 Task: Open Card Board Meeting in Board Business Strategy to Workspace Cloud Computing and add a team member Softage.1@softage.net, a label Yellow, a checklist Brand Voice, an attachment from your onedrive, a color Yellow and finally, add a card description 'Plan and execute company team-building conference with team-building exercises' and a comment 'Let us make sure we have a clear understanding of the resources and budget available for this task, ensuring that we can execute it effectively.'. Add a start date 'Jan 01, 1900' with a due date 'Jan 08, 1900'
Action: Mouse moved to (88, 274)
Screenshot: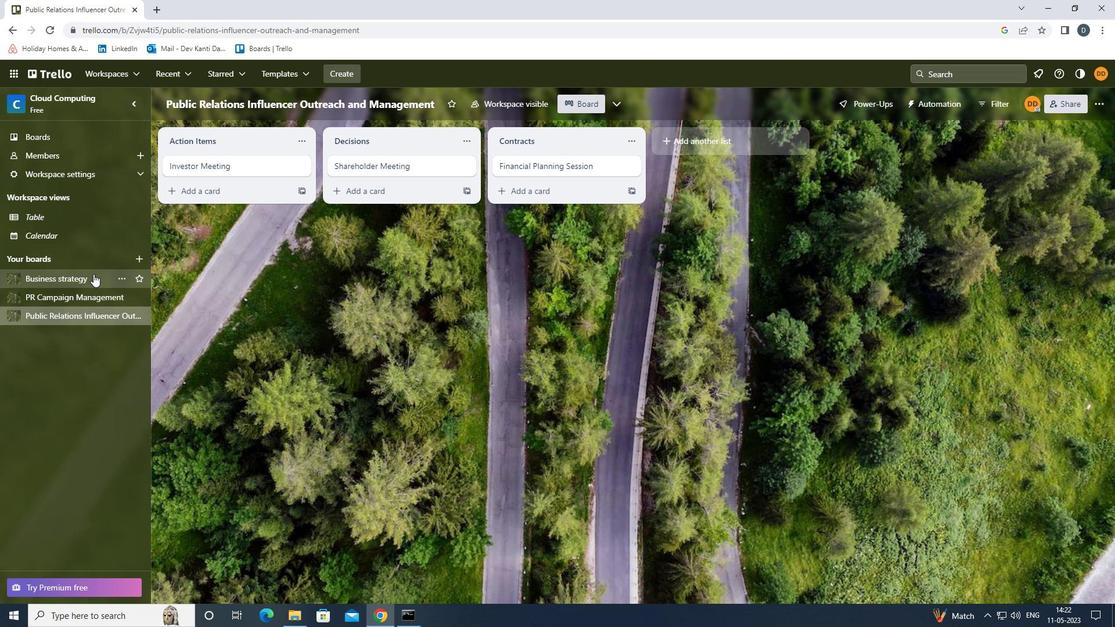 
Action: Mouse pressed left at (88, 274)
Screenshot: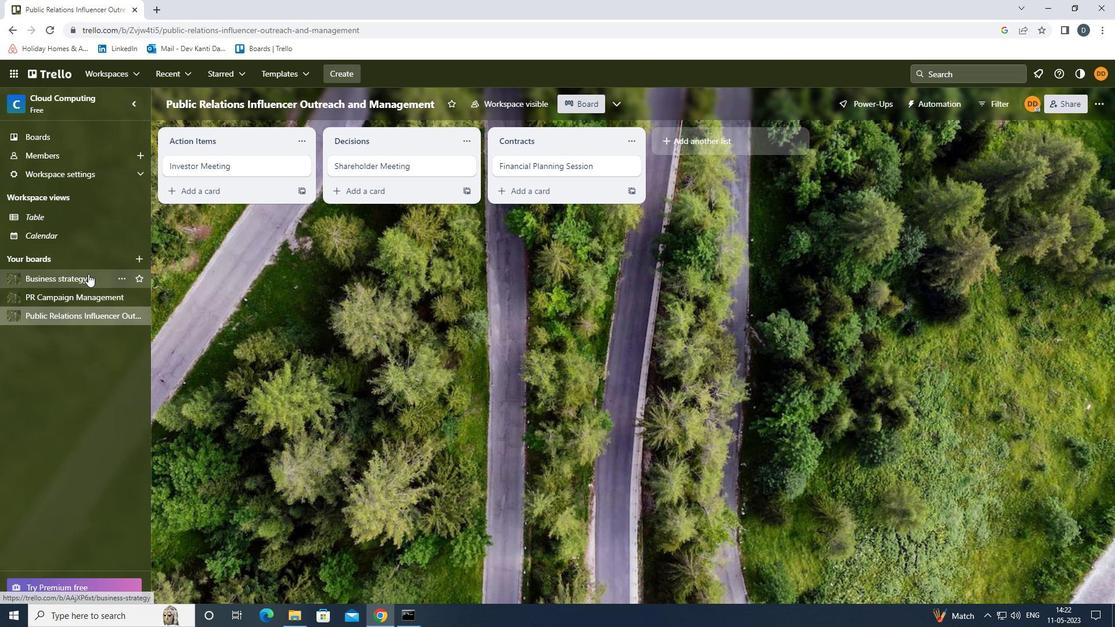
Action: Mouse moved to (241, 173)
Screenshot: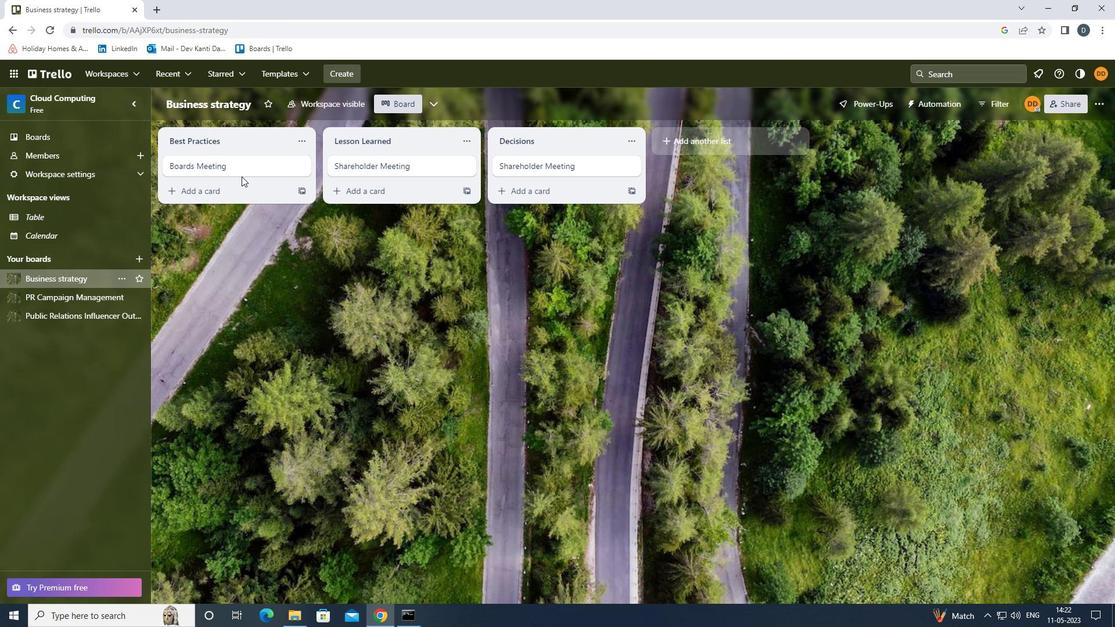 
Action: Mouse pressed left at (241, 173)
Screenshot: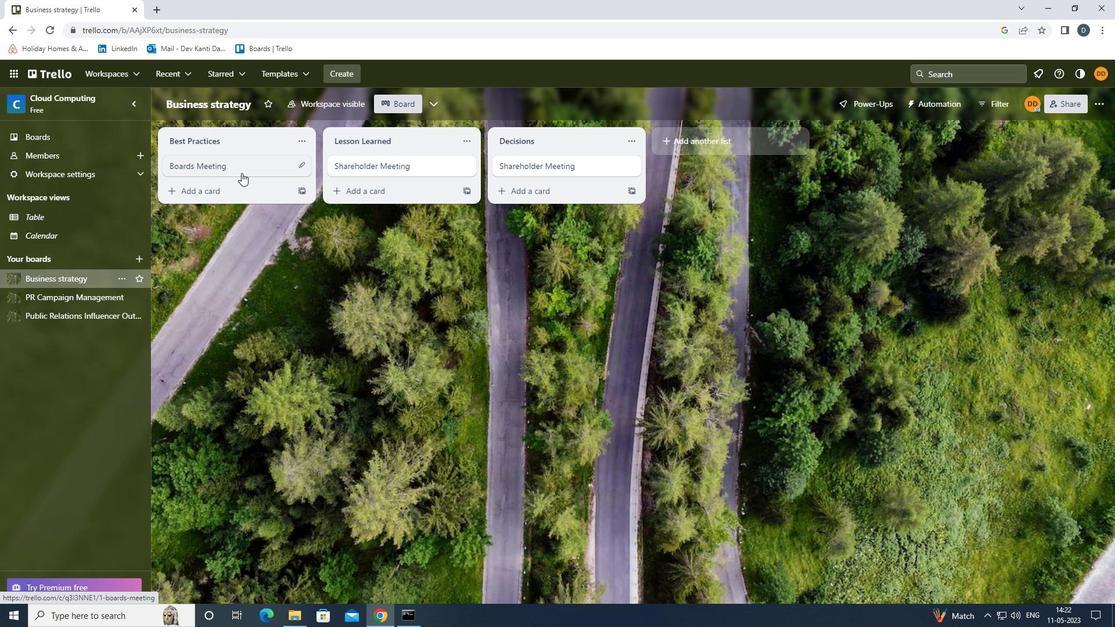 
Action: Mouse moved to (720, 169)
Screenshot: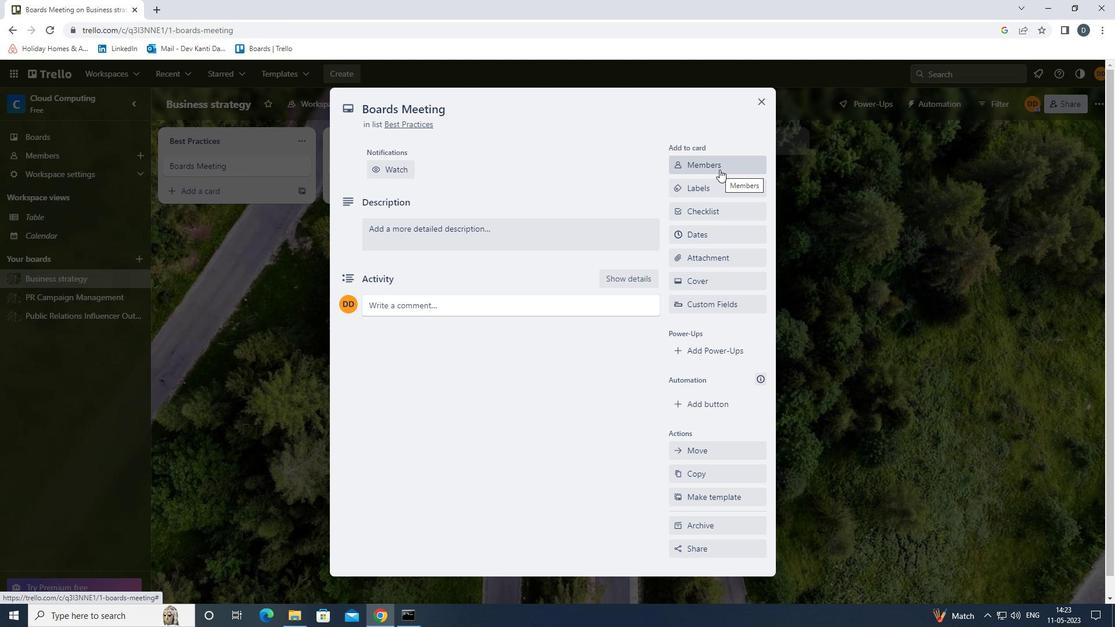 
Action: Mouse pressed left at (720, 169)
Screenshot: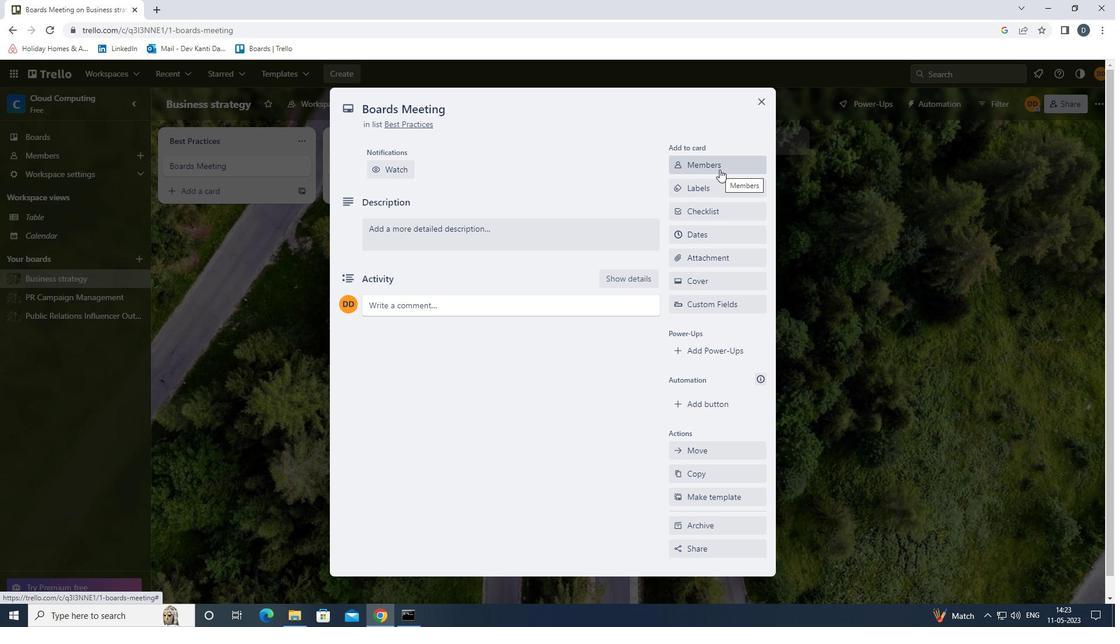 
Action: Mouse moved to (742, 198)
Screenshot: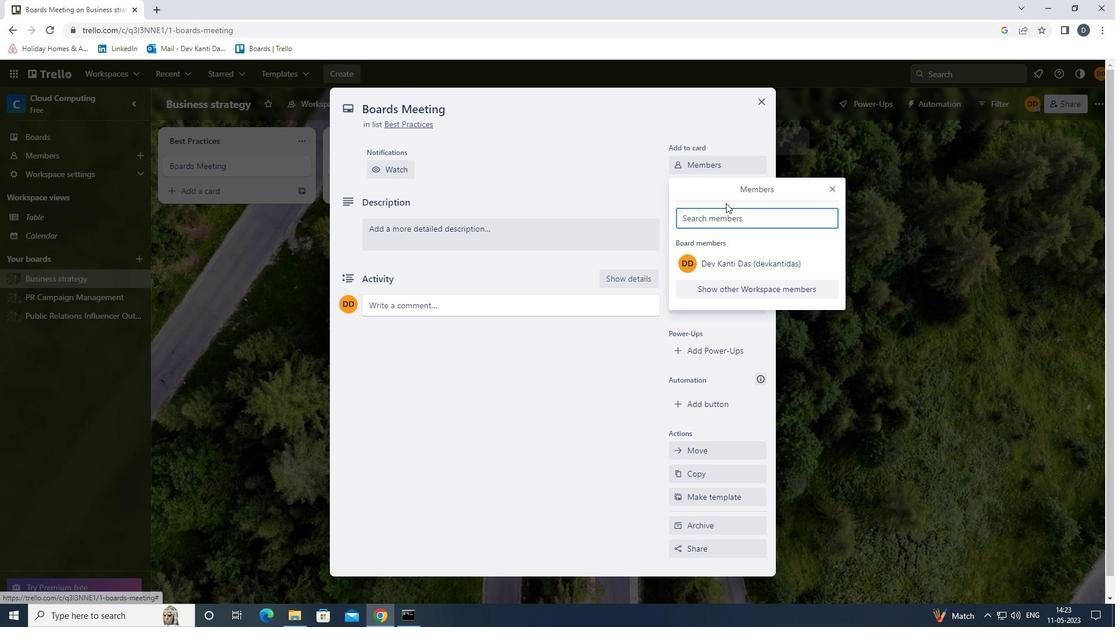 
Action: Key pressed <Key.shift>SOFTAGE.1<Key.shift>@SOFTAGE.NET
Screenshot: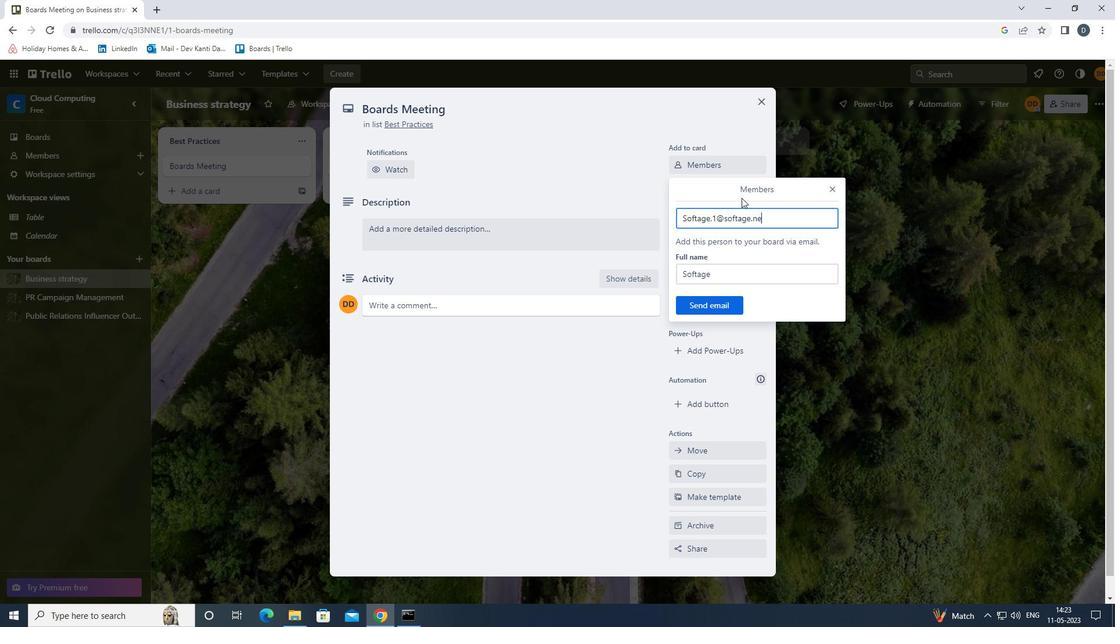 
Action: Mouse moved to (725, 305)
Screenshot: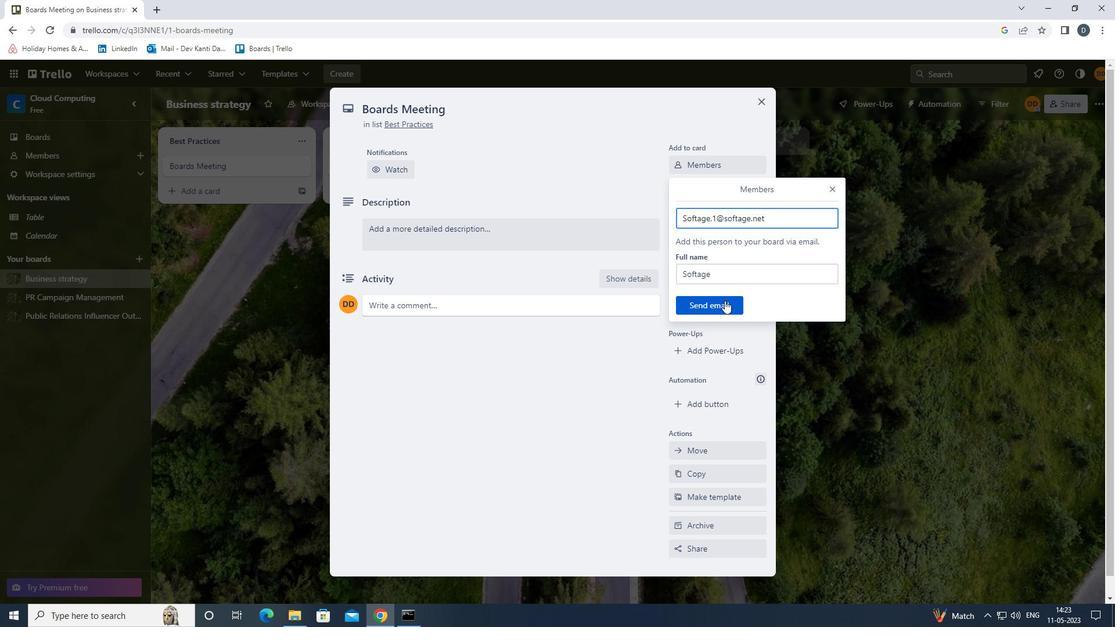 
Action: Mouse pressed left at (725, 305)
Screenshot: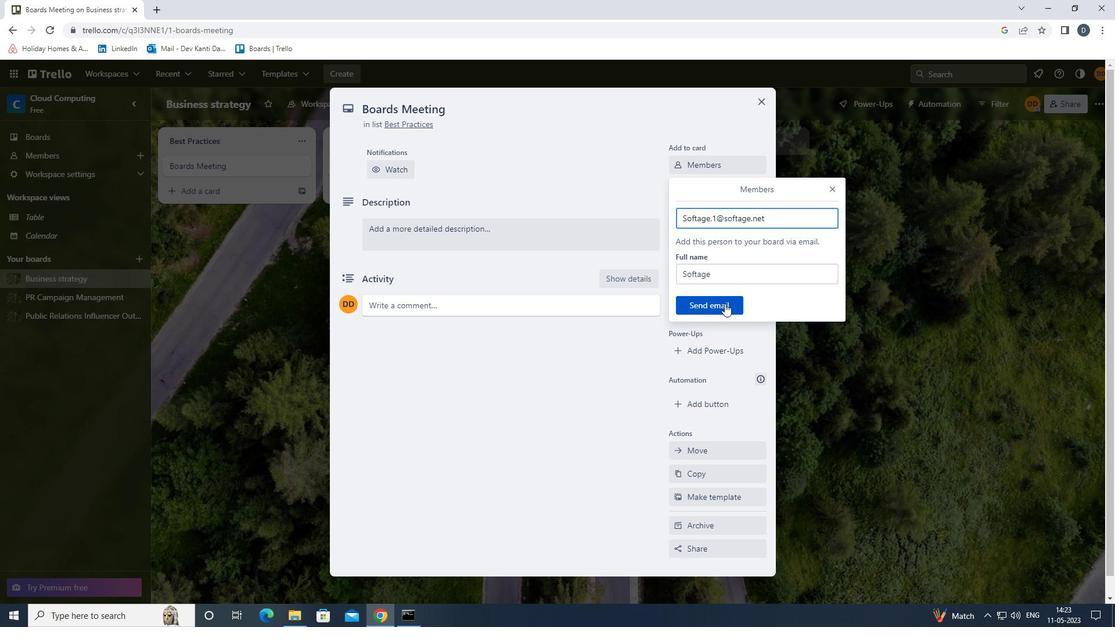 
Action: Mouse moved to (719, 229)
Screenshot: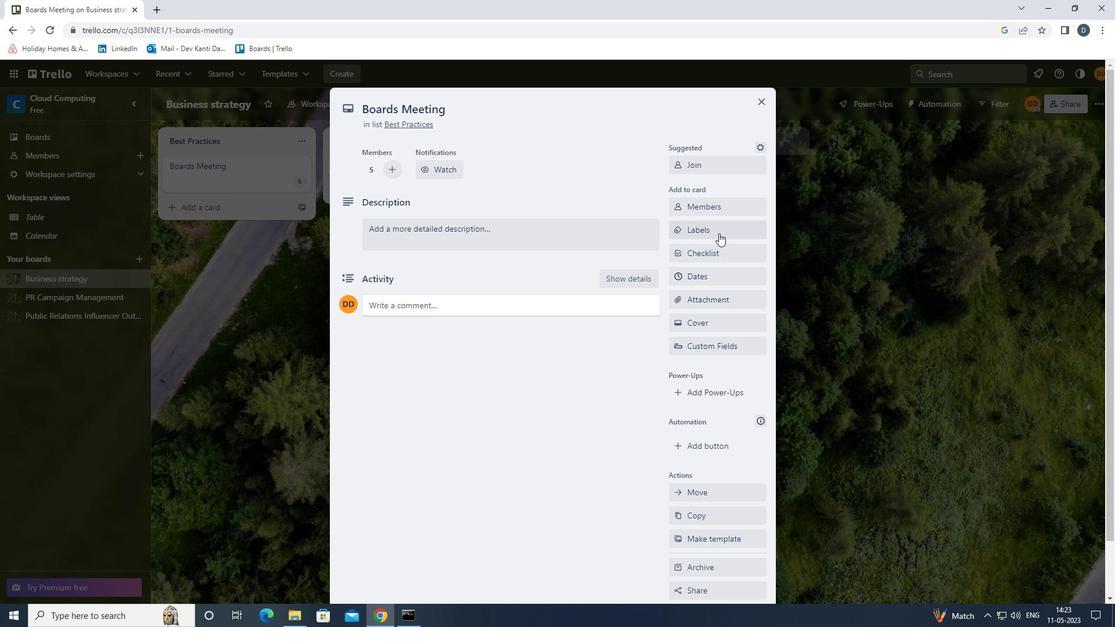 
Action: Mouse pressed left at (719, 229)
Screenshot: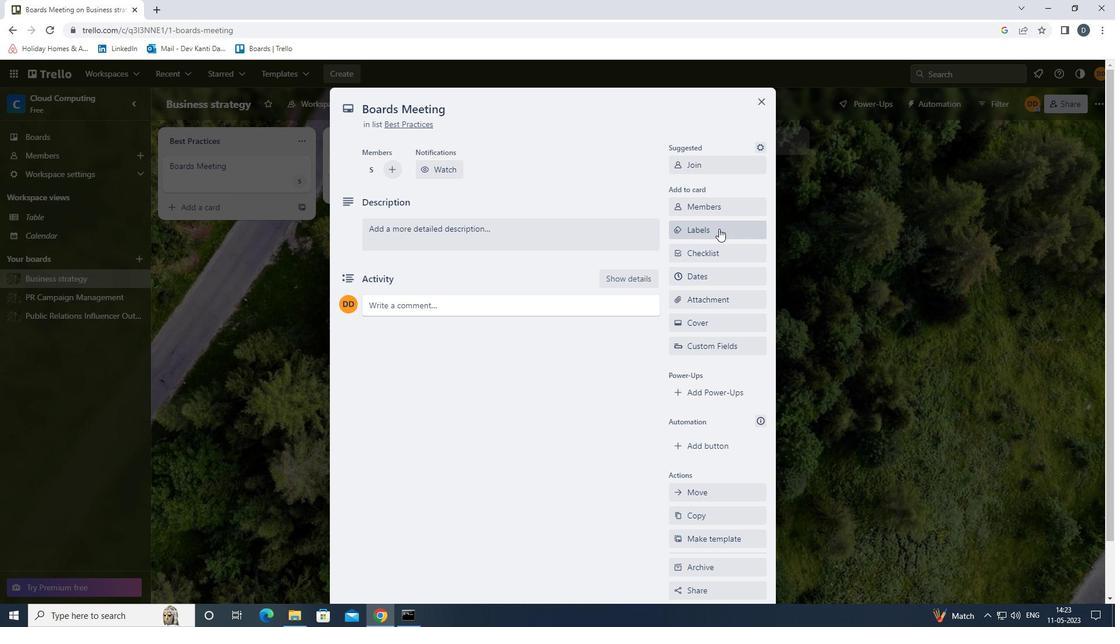 
Action: Mouse moved to (751, 345)
Screenshot: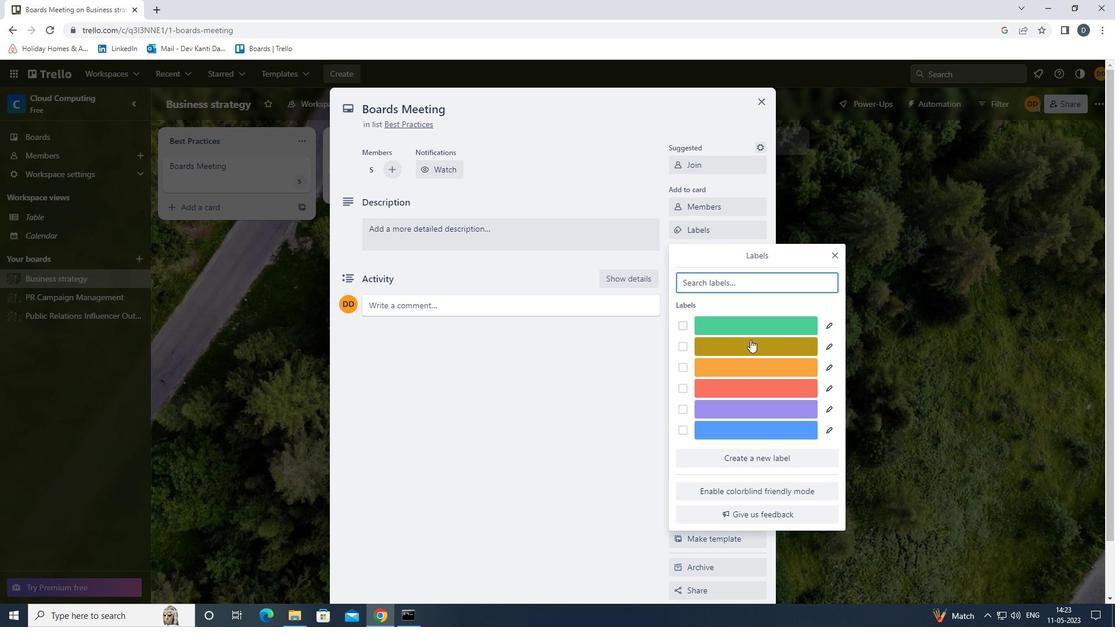 
Action: Mouse pressed left at (751, 345)
Screenshot: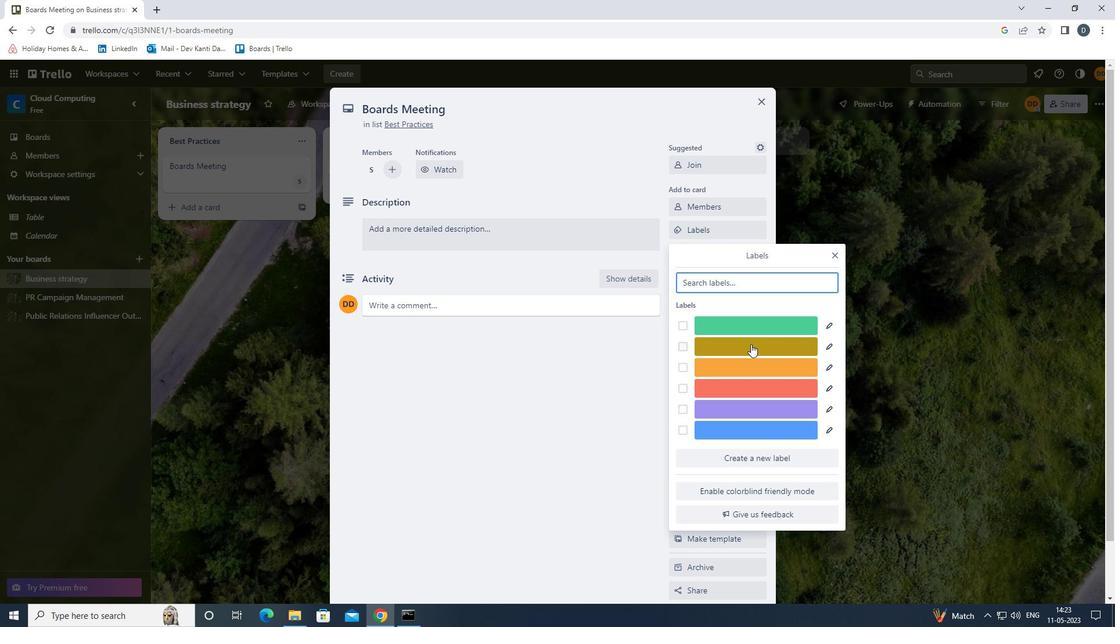
Action: Mouse moved to (838, 260)
Screenshot: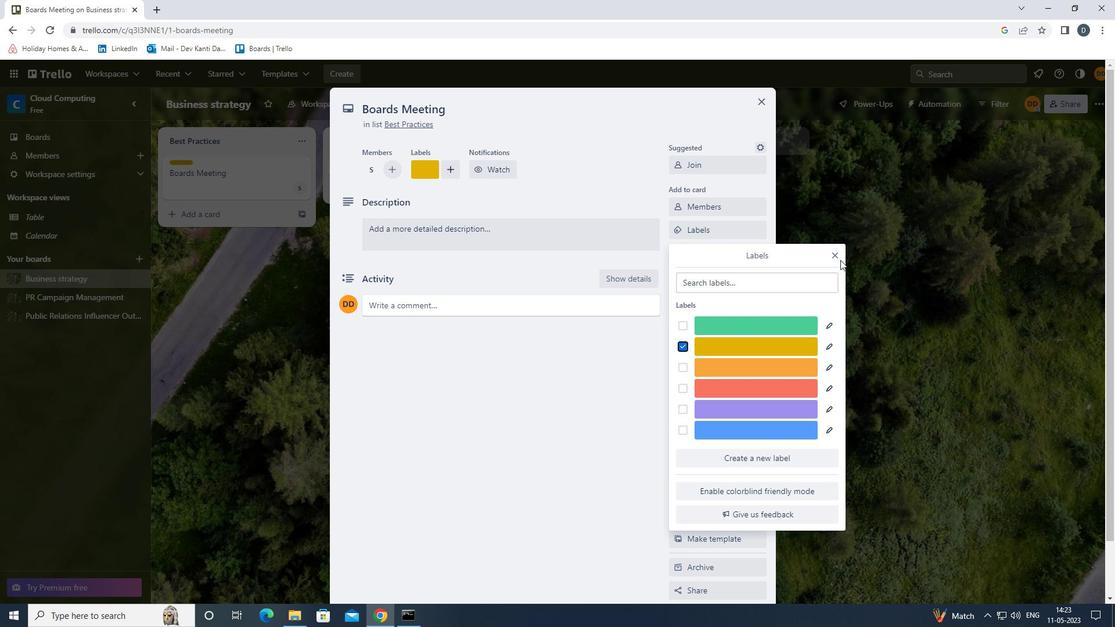 
Action: Mouse pressed left at (838, 260)
Screenshot: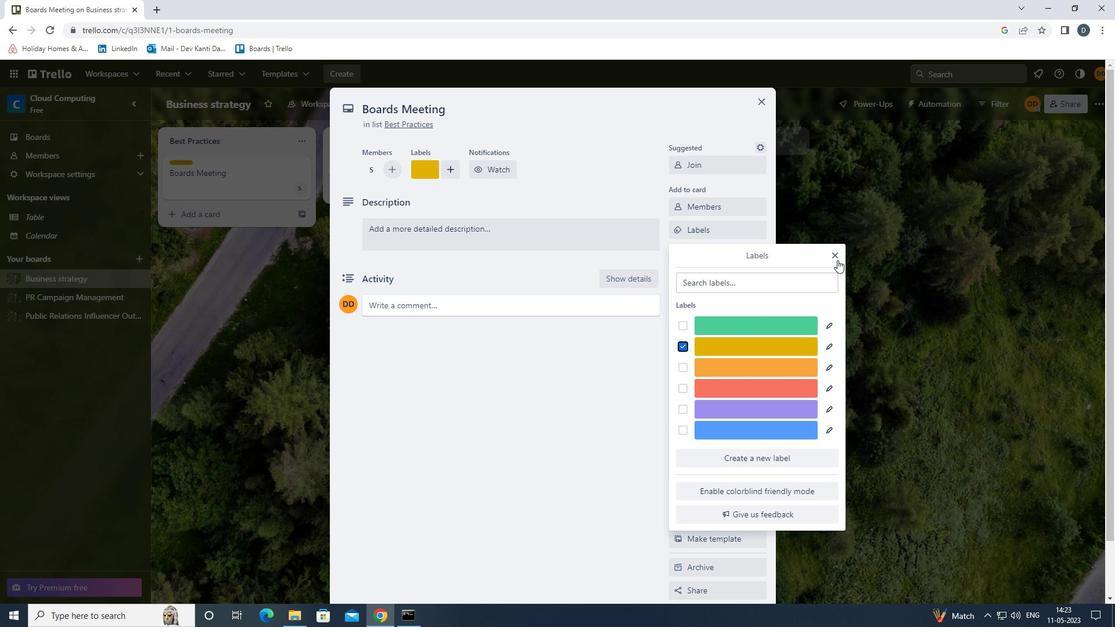 
Action: Mouse moved to (742, 256)
Screenshot: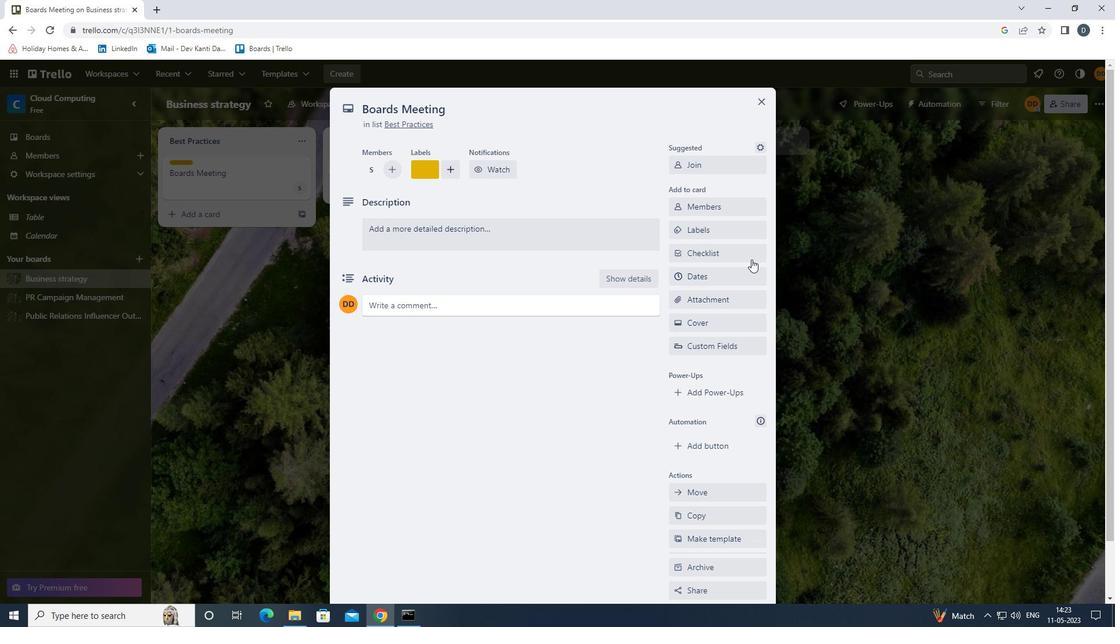 
Action: Mouse pressed left at (742, 256)
Screenshot: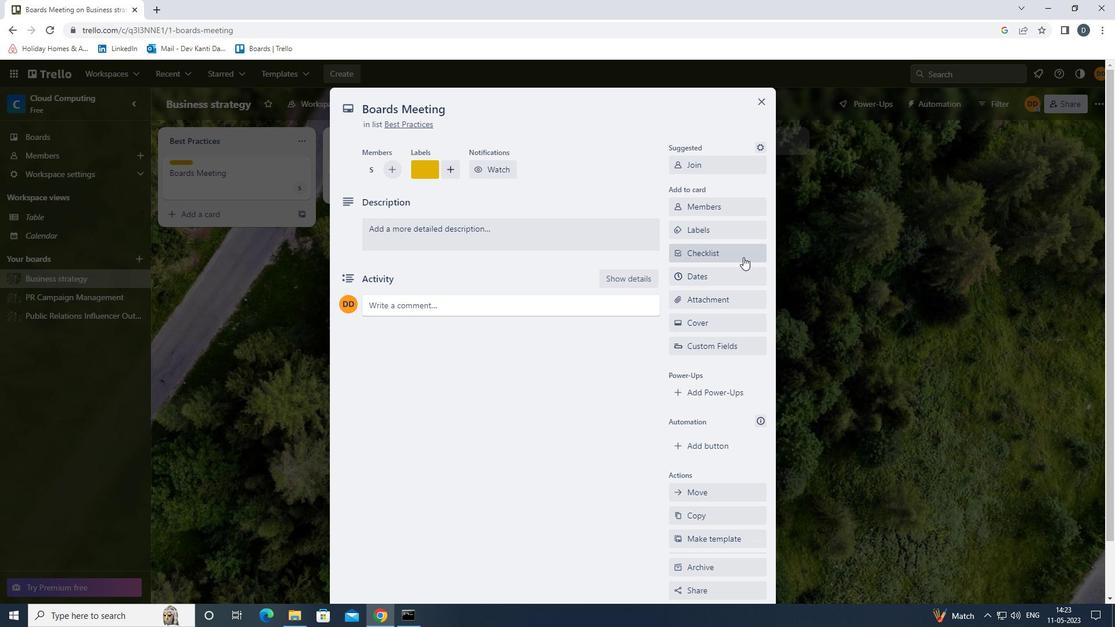 
Action: Key pressed <Key.shift>BRAND<Key.space><Key.shift><Key.shift><Key.shift><Key.shift><Key.shift><Key.shift><Key.shift><Key.shift>VOICE<Key.enter>
Screenshot: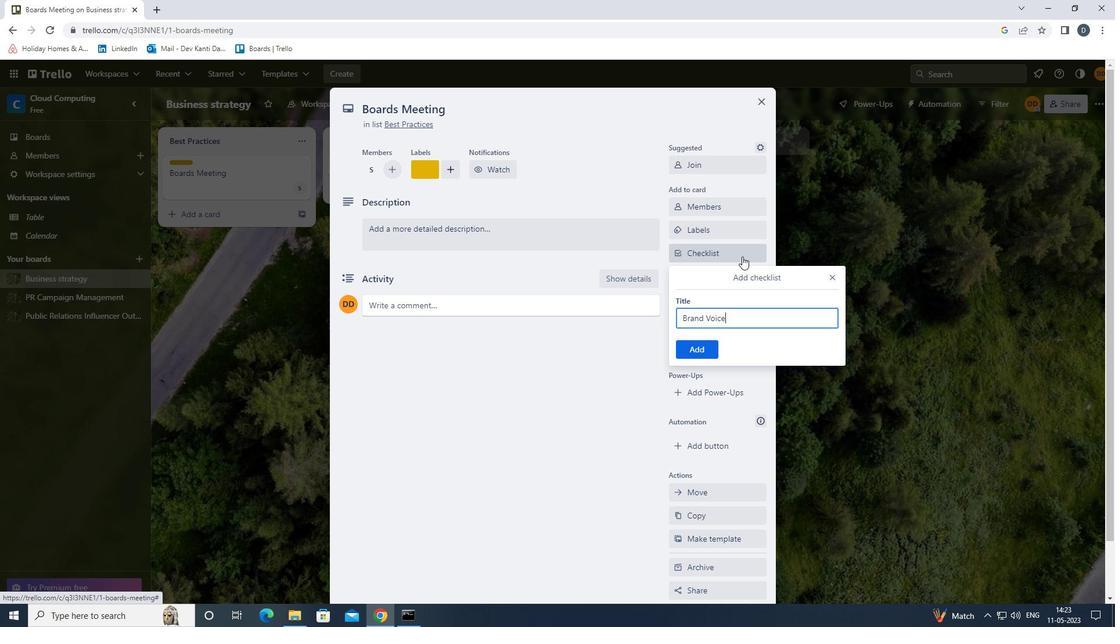 
Action: Mouse moved to (734, 297)
Screenshot: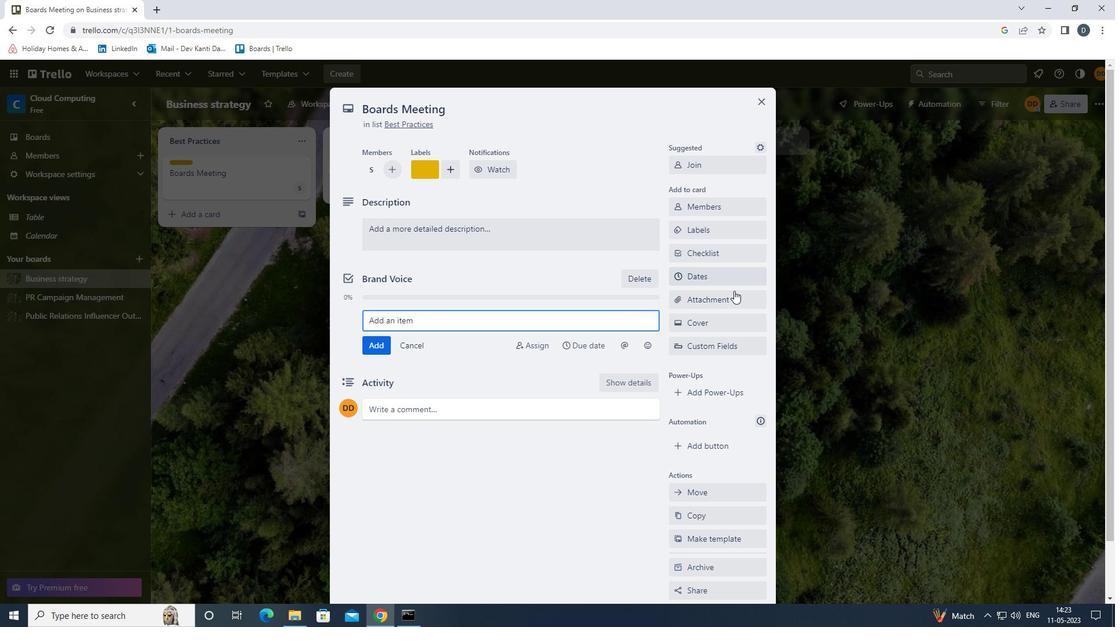 
Action: Mouse pressed left at (734, 297)
Screenshot: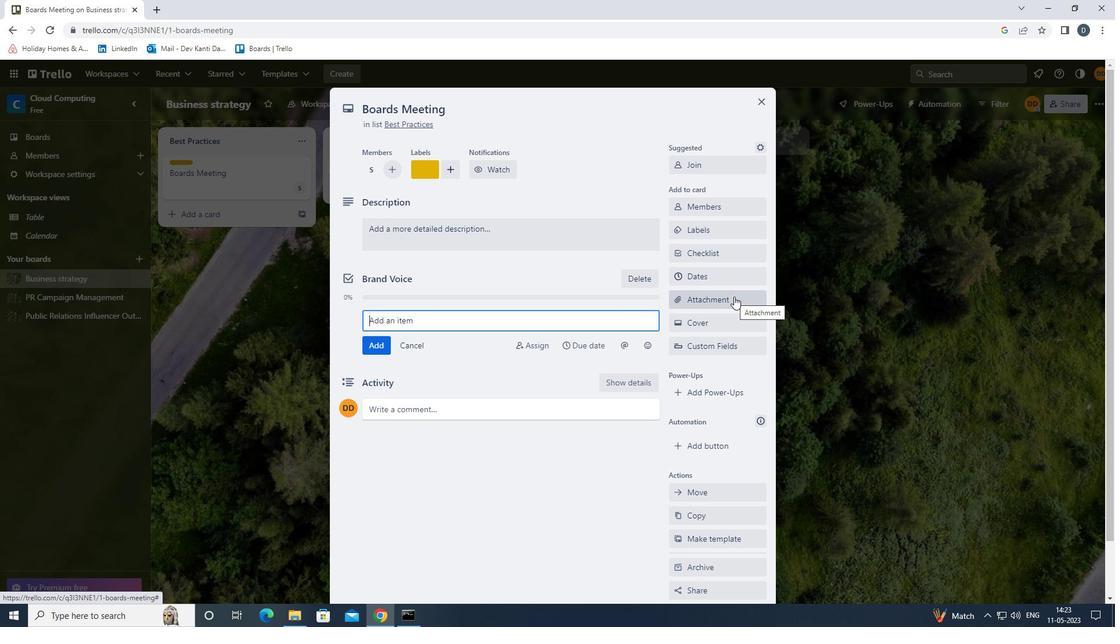 
Action: Mouse moved to (724, 439)
Screenshot: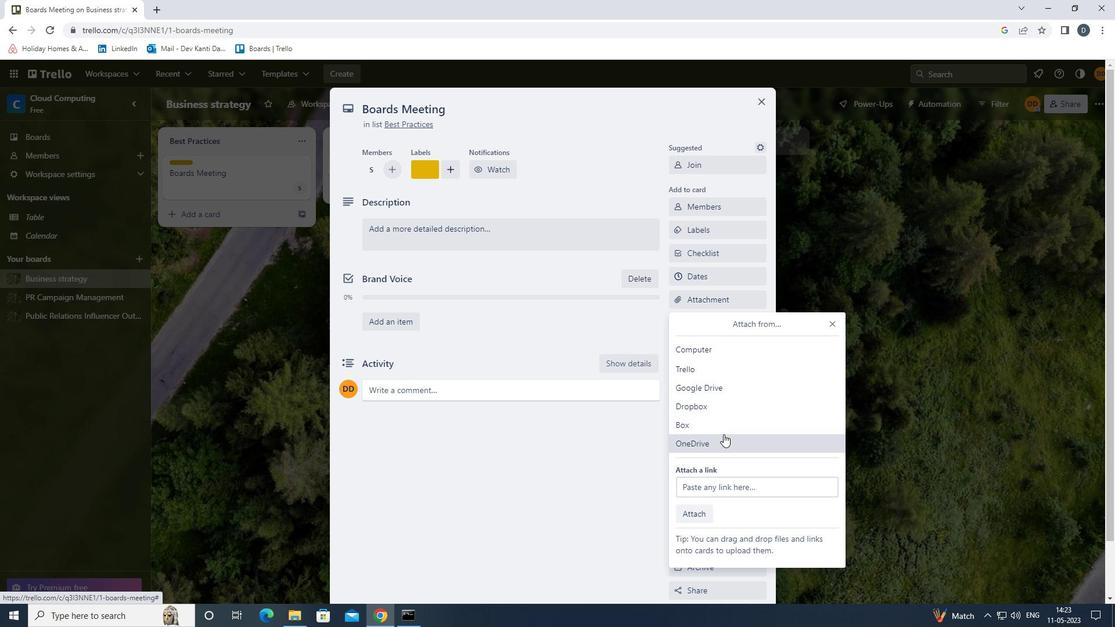 
Action: Mouse pressed left at (724, 439)
Screenshot: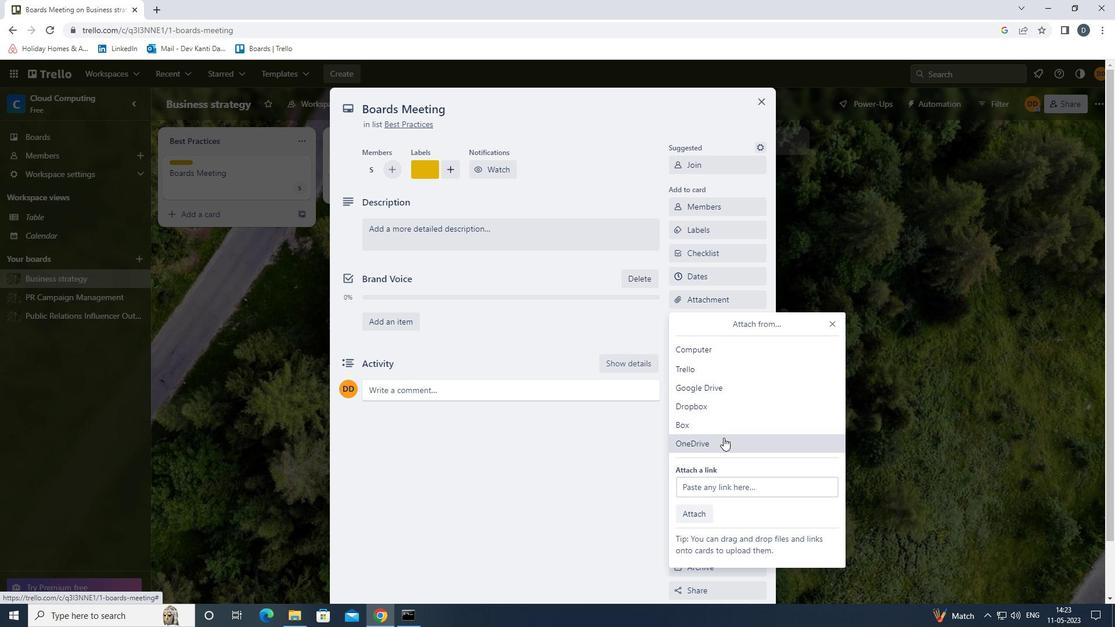 
Action: Mouse moved to (625, 463)
Screenshot: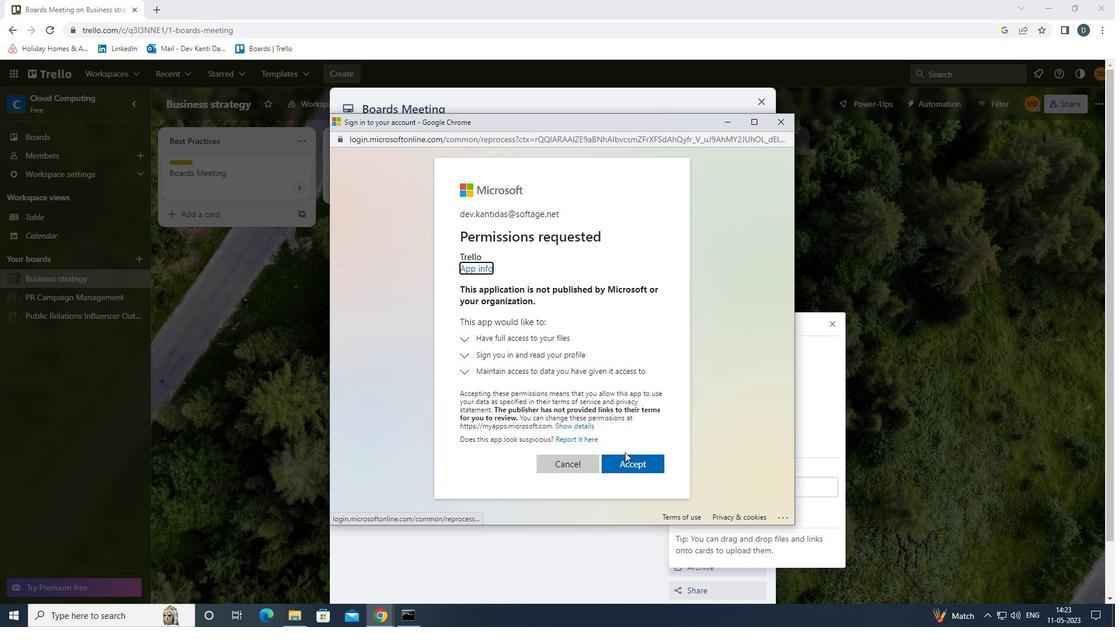 
Action: Mouse pressed left at (625, 463)
Screenshot: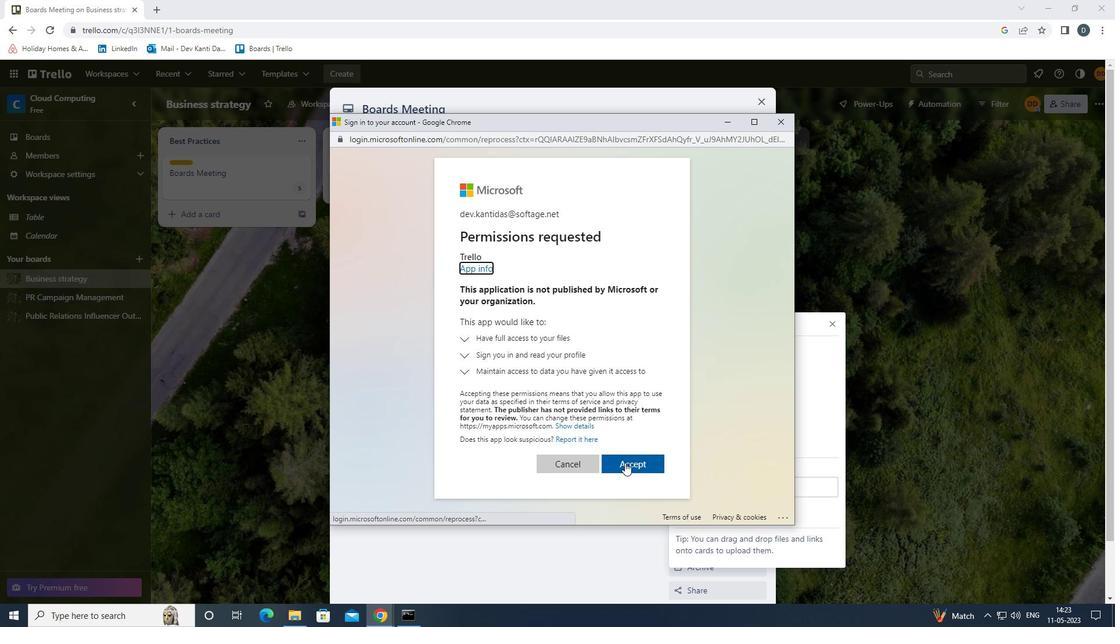 
Action: Mouse moved to (530, 256)
Screenshot: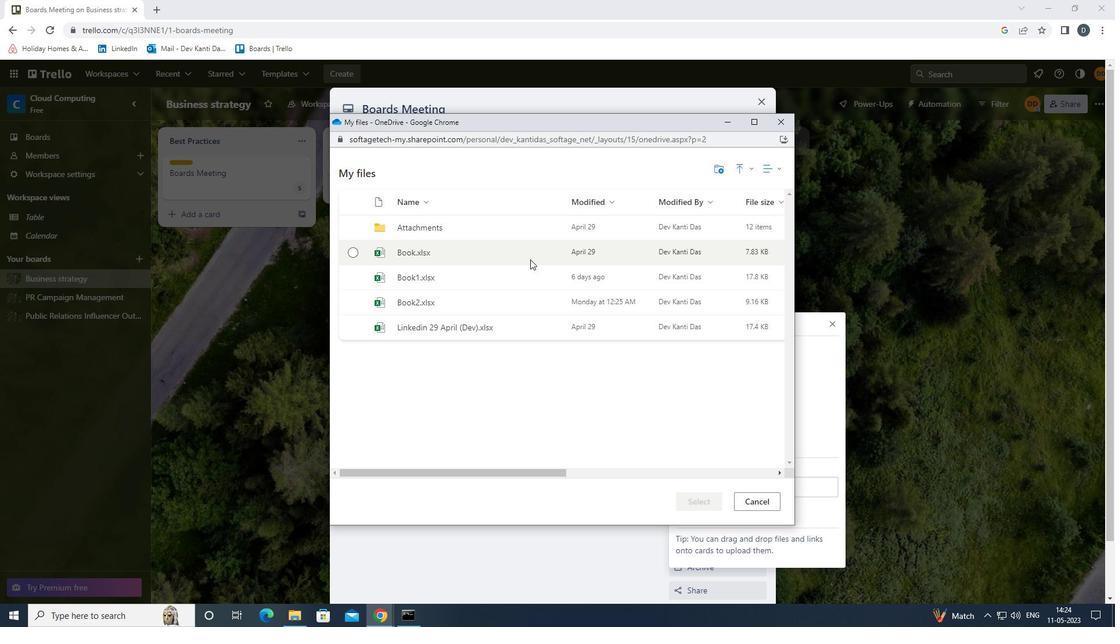 
Action: Mouse pressed left at (530, 256)
Screenshot: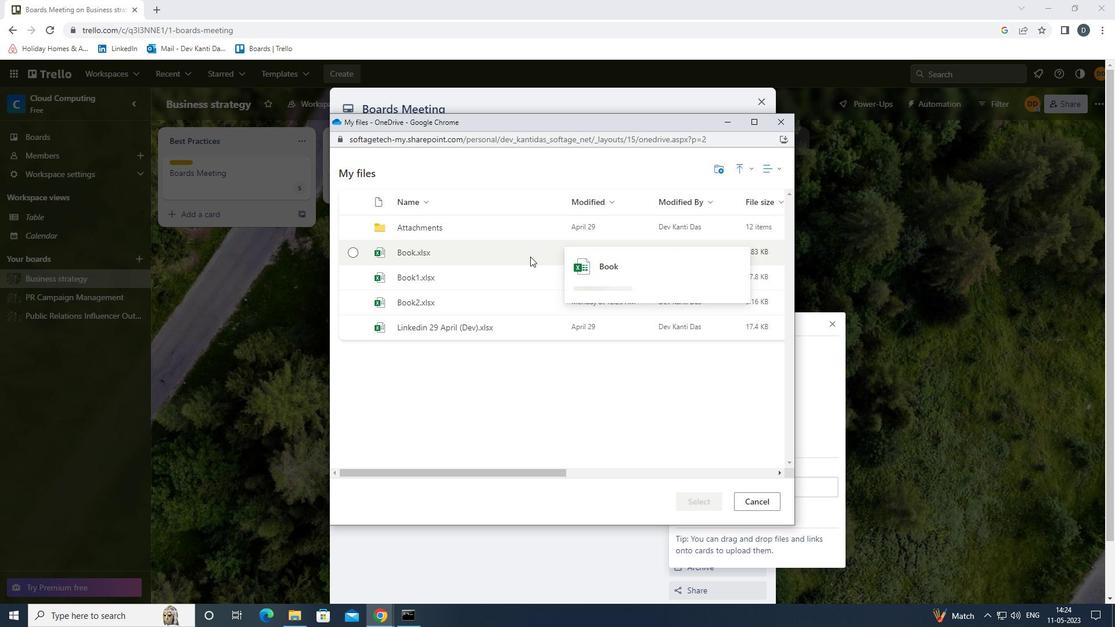 
Action: Mouse moved to (697, 504)
Screenshot: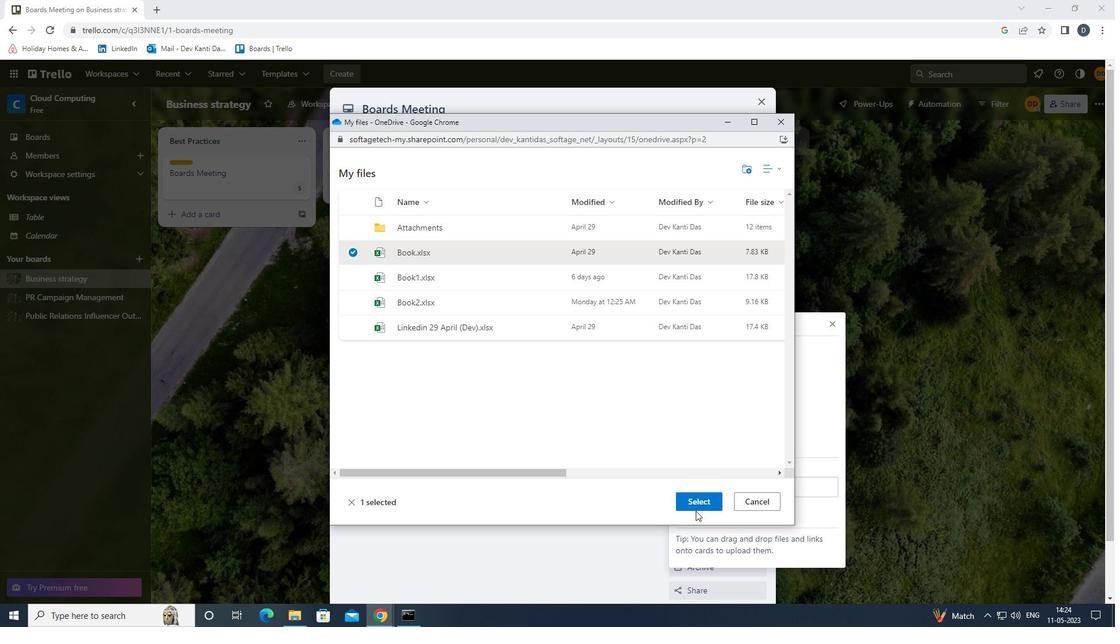 
Action: Mouse pressed left at (697, 504)
Screenshot: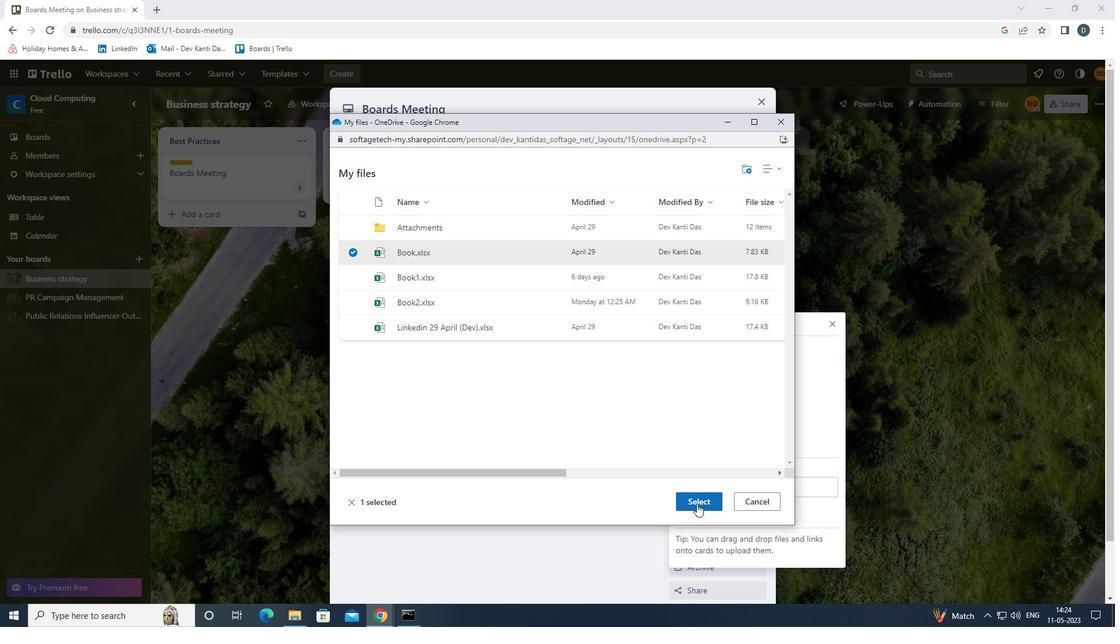 
Action: Mouse moved to (727, 321)
Screenshot: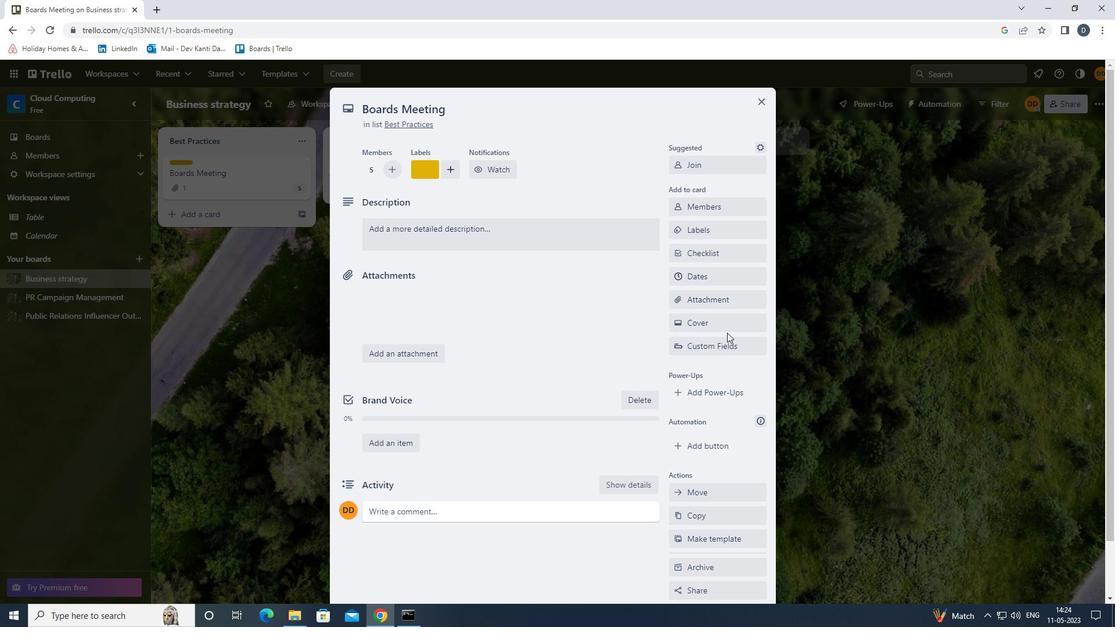 
Action: Mouse pressed left at (727, 321)
Screenshot: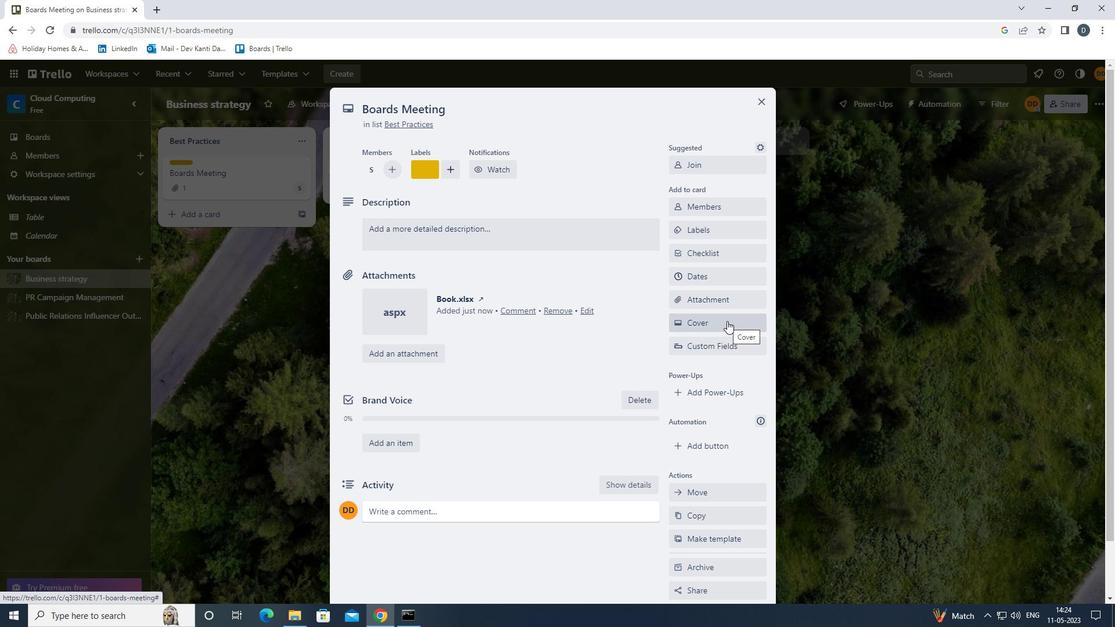 
Action: Mouse moved to (729, 373)
Screenshot: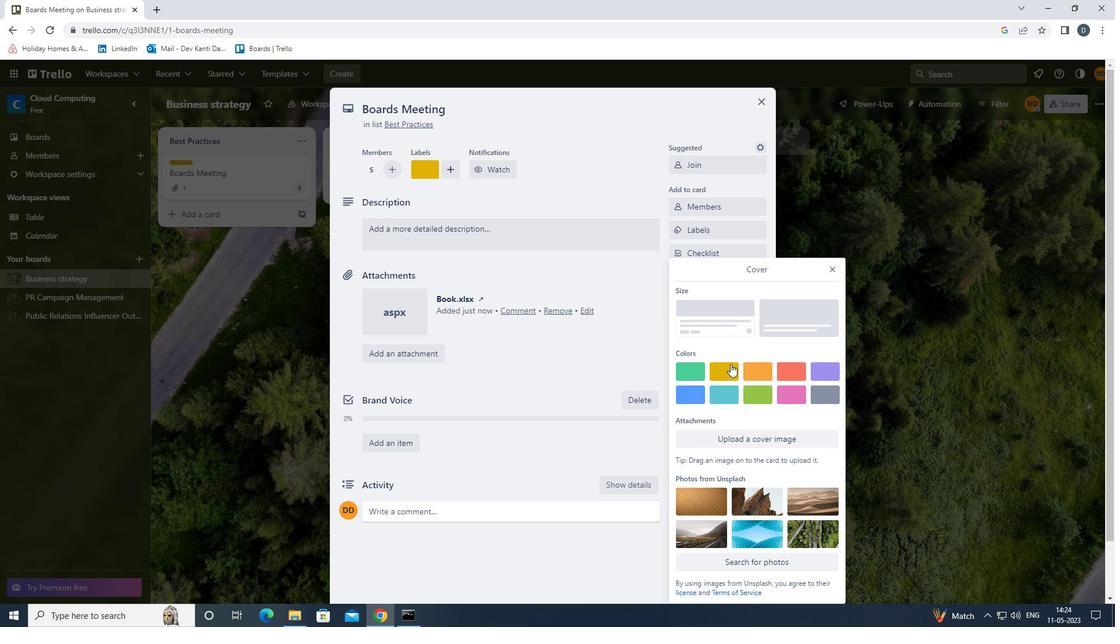 
Action: Mouse pressed left at (729, 373)
Screenshot: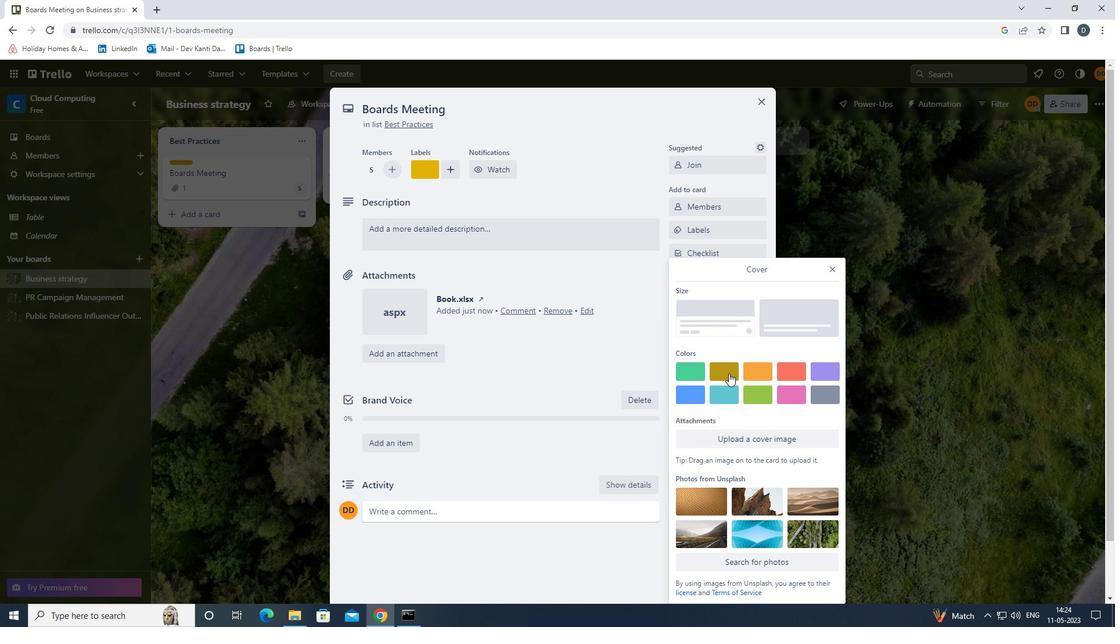 
Action: Mouse moved to (831, 248)
Screenshot: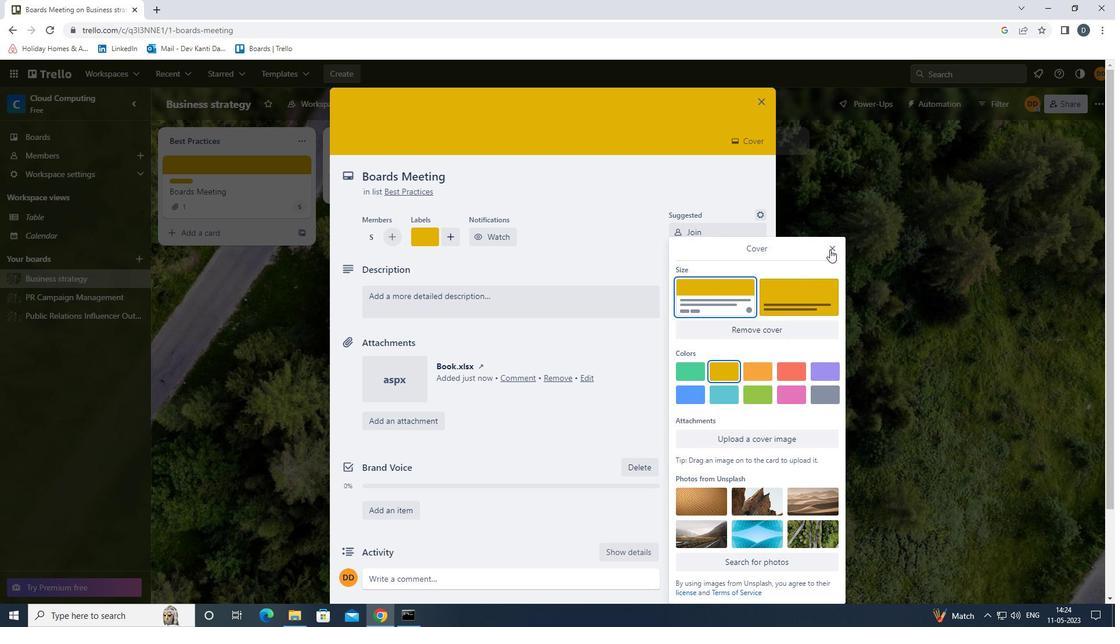 
Action: Mouse pressed left at (831, 248)
Screenshot: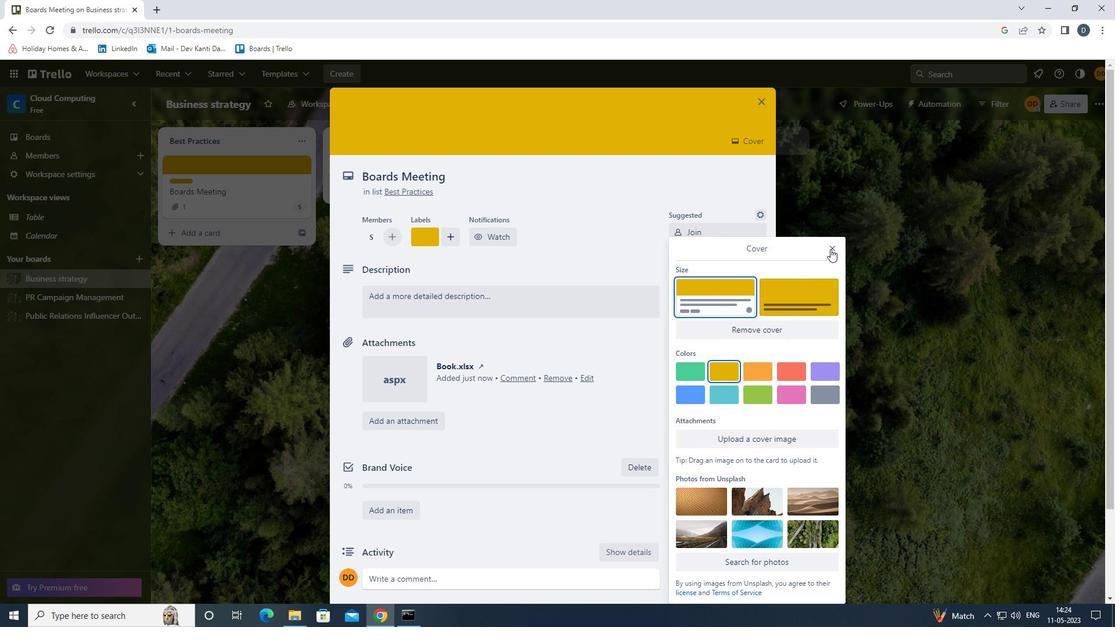 
Action: Mouse moved to (592, 303)
Screenshot: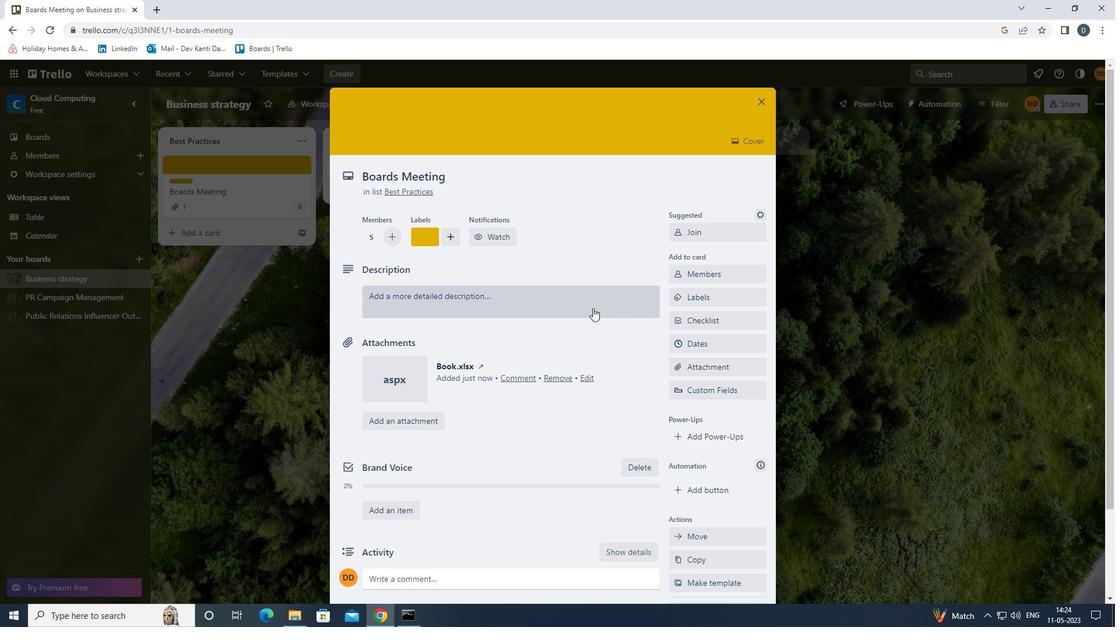 
Action: Mouse pressed left at (592, 303)
Screenshot: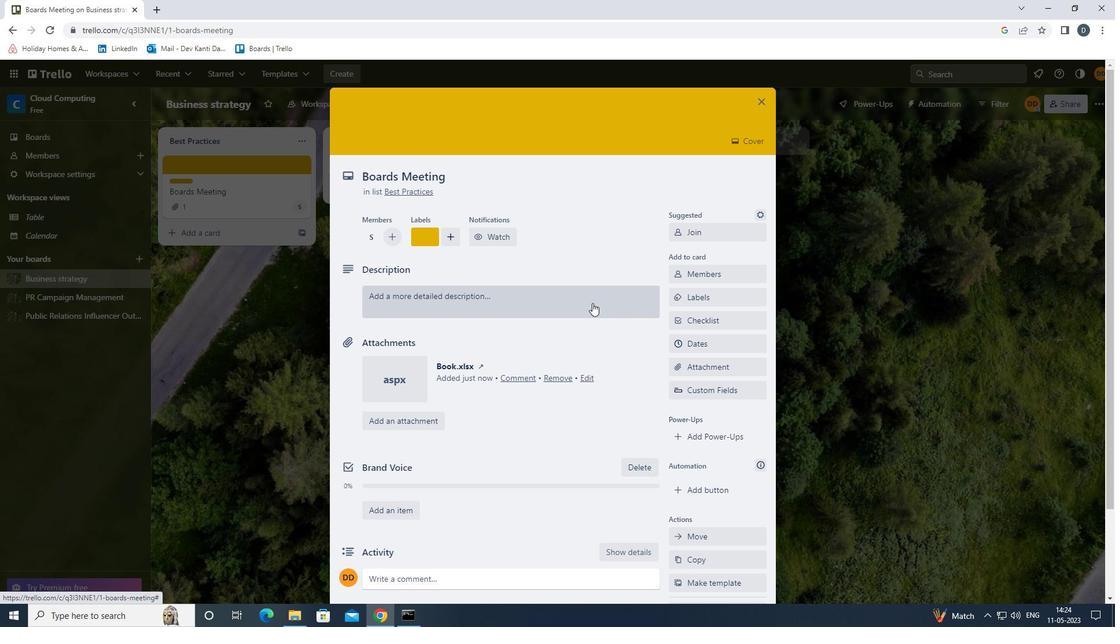 
Action: Key pressed <Key.shift>PLAN<Key.space>AND<Key.space><Key.shift>EXECUTE<Key.space>COMPANY<Key.space>TEAM-BUILDING<Key.space>CONFERENCE<Key.space>WITH<Key.space>TEAM-BUILDING<Key.space>EXERCISES.
Screenshot: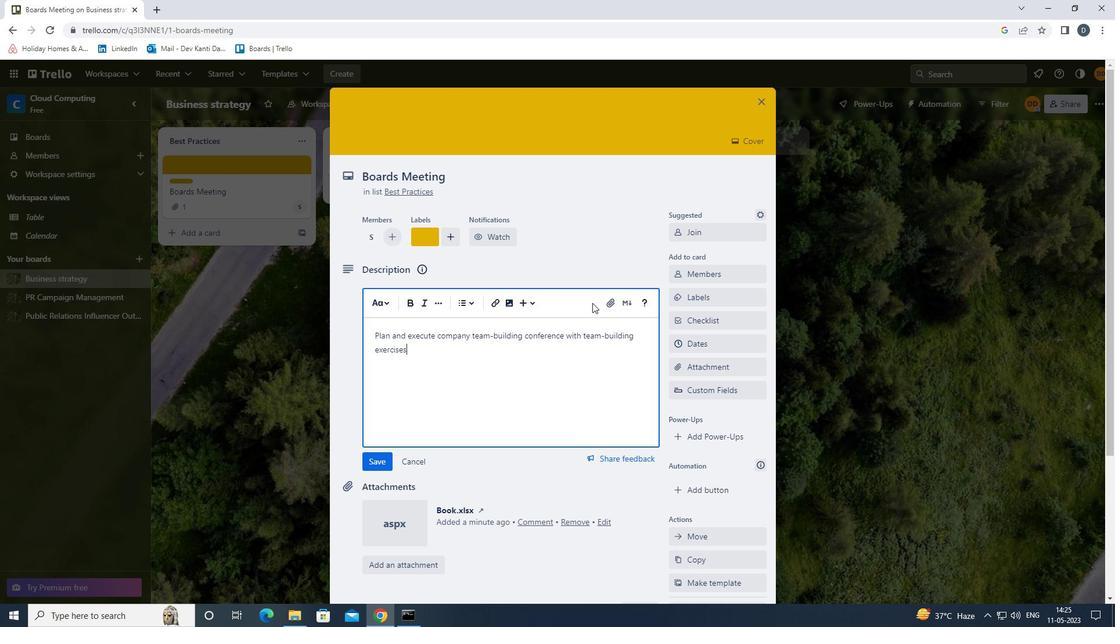 
Action: Mouse moved to (372, 459)
Screenshot: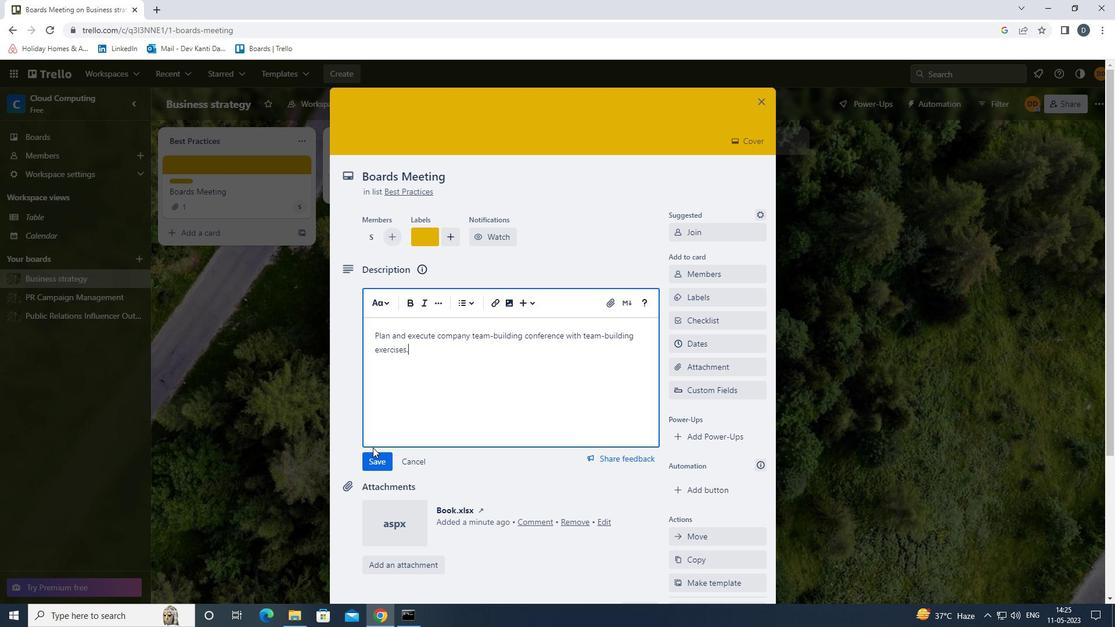 
Action: Mouse pressed left at (372, 459)
Screenshot: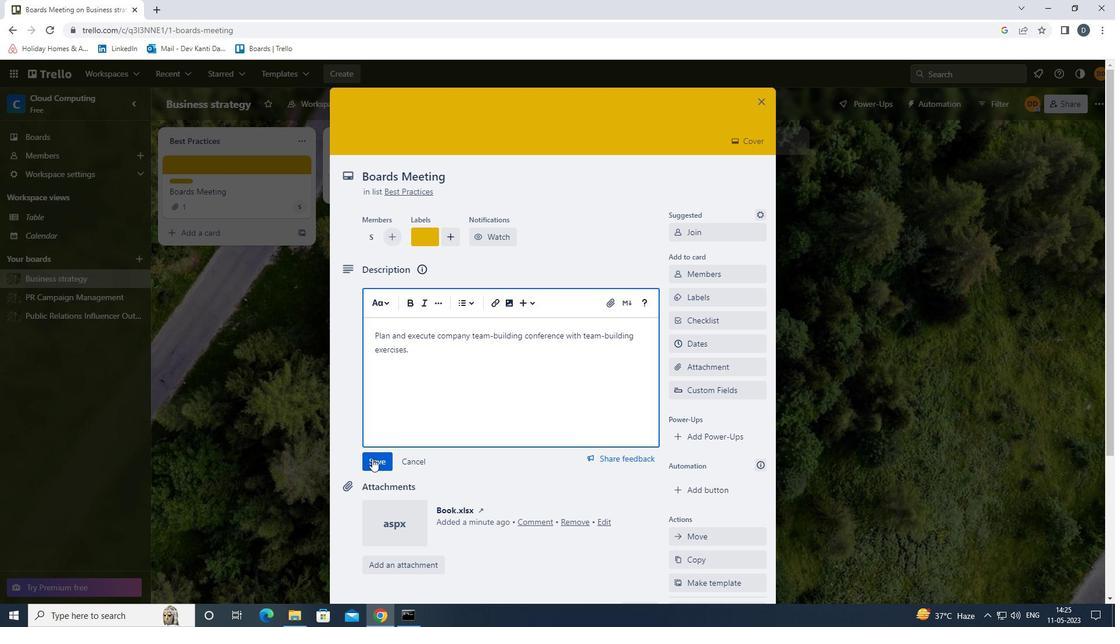 
Action: Mouse moved to (430, 568)
Screenshot: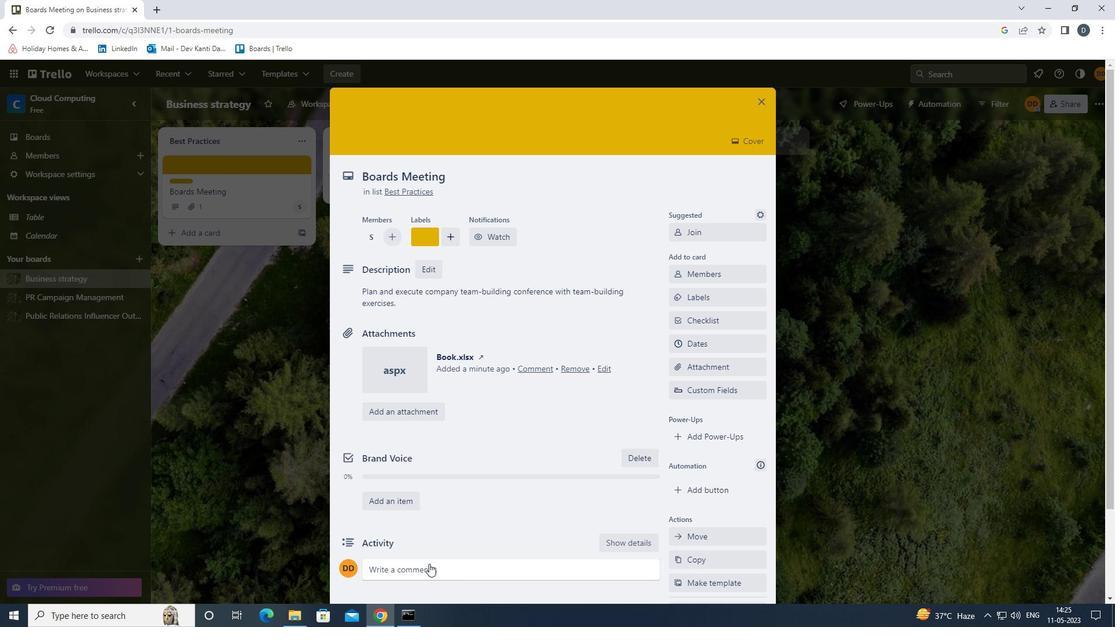 
Action: Mouse pressed left at (430, 568)
Screenshot: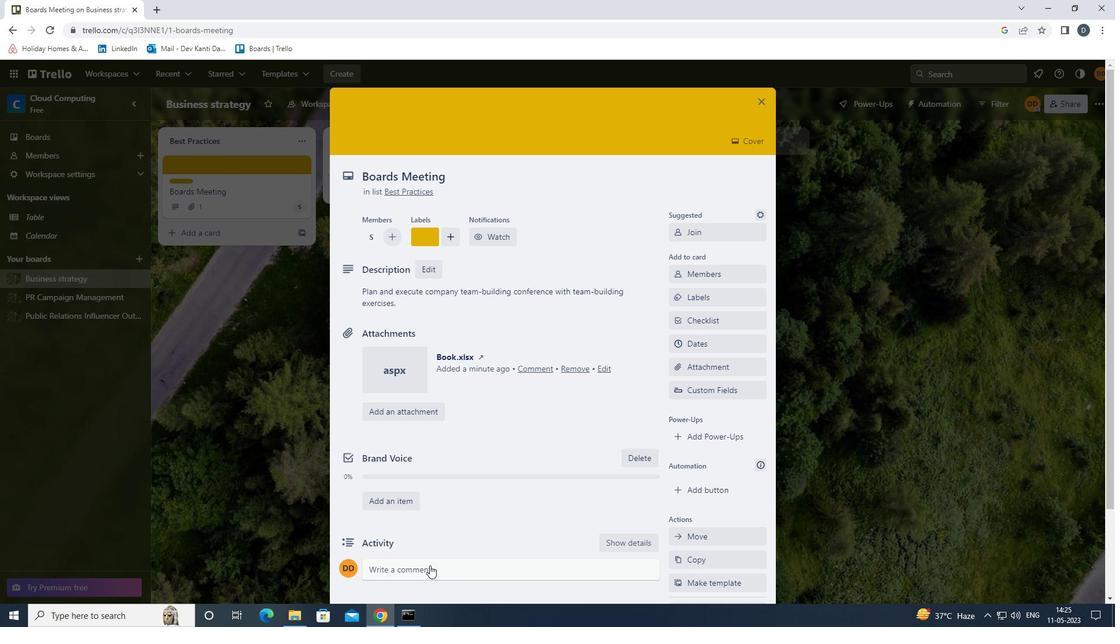 
Action: Mouse moved to (435, 577)
Screenshot: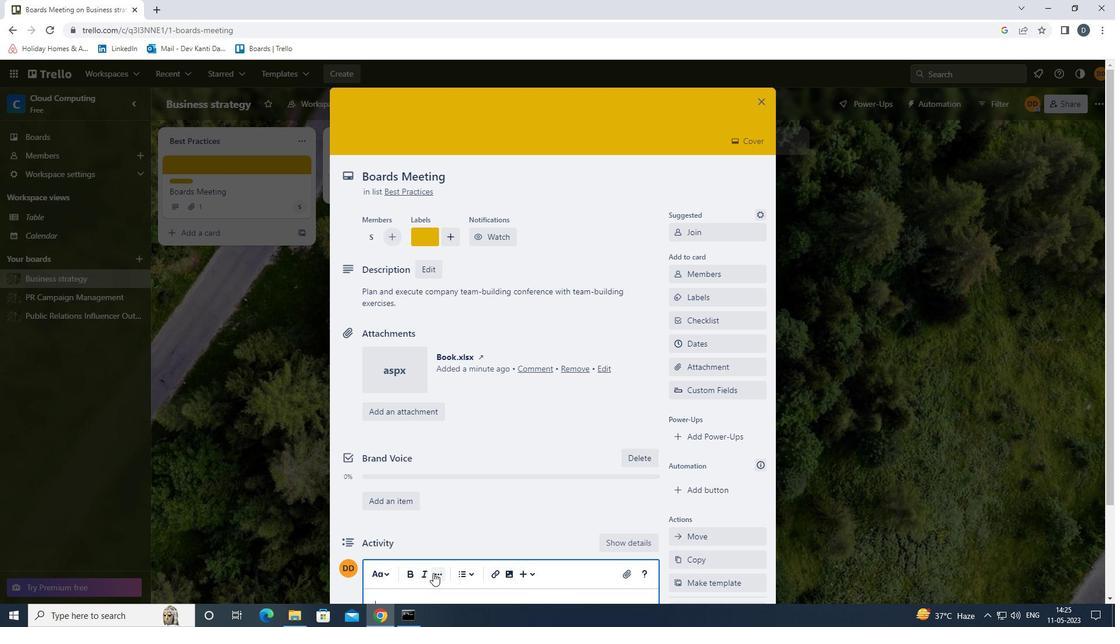 
Action: Mouse scrolled (435, 576) with delta (0, 0)
Screenshot: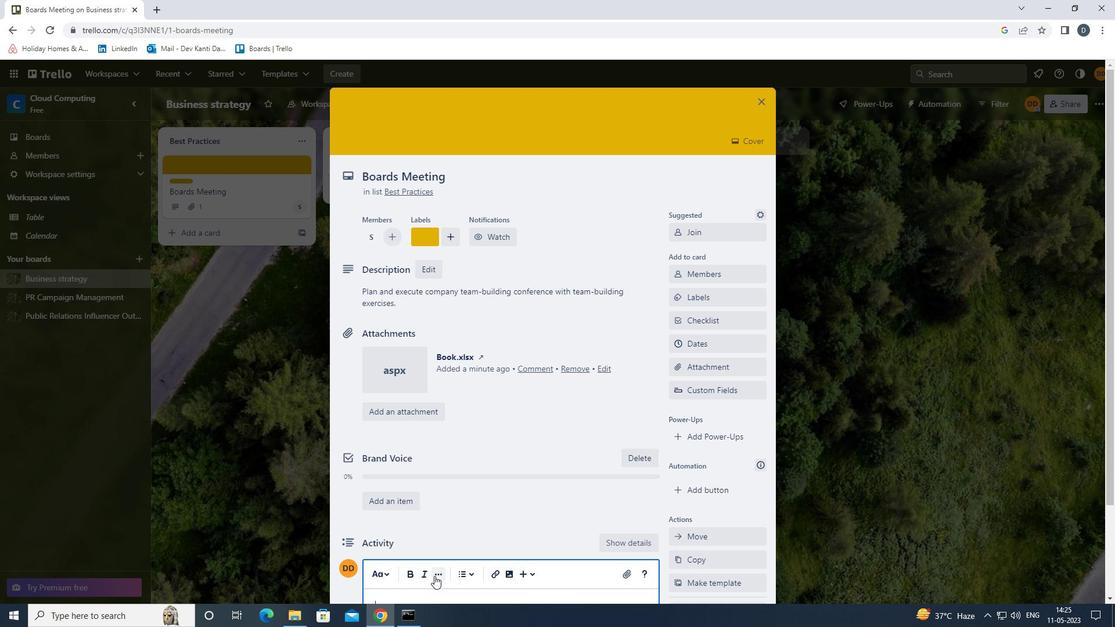 
Action: Mouse moved to (448, 552)
Screenshot: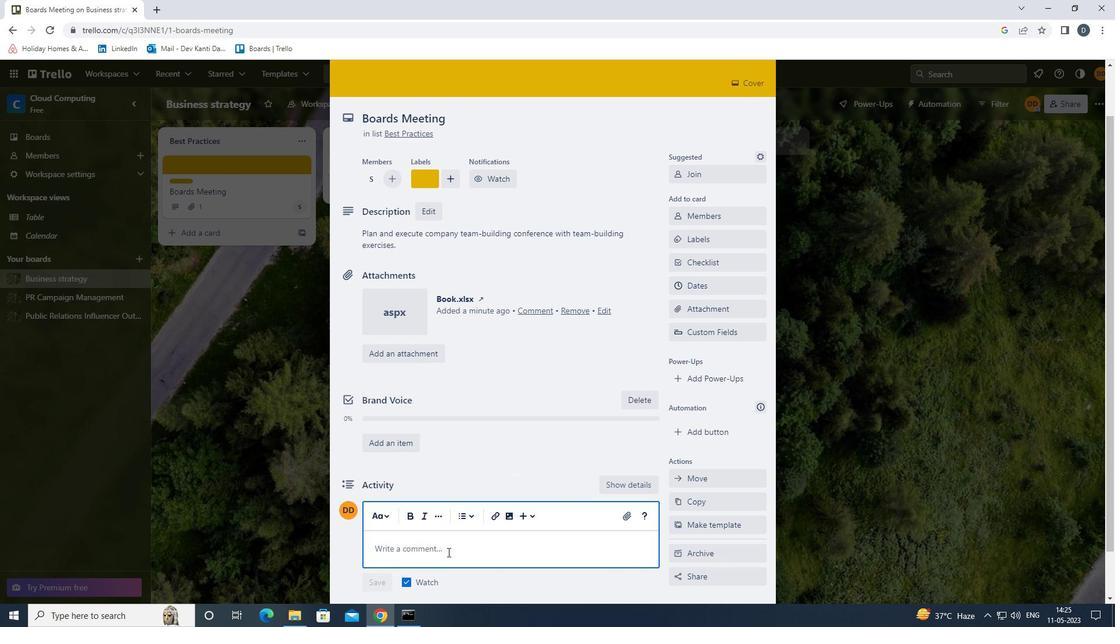 
Action: Key pressed <Key.shift>LET<Key.space>US<Key.space>MAKE<Key.space><Key.space><Key.space><Key.space><Key.space><Key.space><Key.space><Key.space><Key.space><Key.space><Key.space><Key.space><Key.space><Key.space><Key.space><Key.space><Key.space><Key.space><Key.space><Key.space><Key.space><Key.space><Key.space><Key.space><Key.space><Key.backspace><Key.backspace><Key.alt_gr><Key.backspace><Key.backspace><Key.backspace><Key.backspace><Key.backspace><Key.backspace><Key.backspace><Key.backspace><Key.backspace><Key.backspace><Key.backspace><Key.backspace><Key.backspace><Key.backspace><Key.backspace><Key.backspace><Key.backspace><Key.backspace><Key.backspace><Key.backspace><Key.backspace><Key.backspace>ctrl+SURE<Key.space>WE<Key.space>HAVE<Key.space>A<Key.space>CLEAR<Key.space>UNDERSTANDING<Key.space>OF<Key.space>THE<Key.space>RESOURCES<Key.space>AND<Key.space>BUDGET<Key.space>AVAILABLE<Key.space>FOR<Key.space>THIS<Key.space>TASK,<Key.space>ENSURING<Key.space>THAT<Key.space>WE<Key.space>CAN<Key.space>EXECUTE<Key.space>IT<Key.space>EFFECTIVELY.
Screenshot: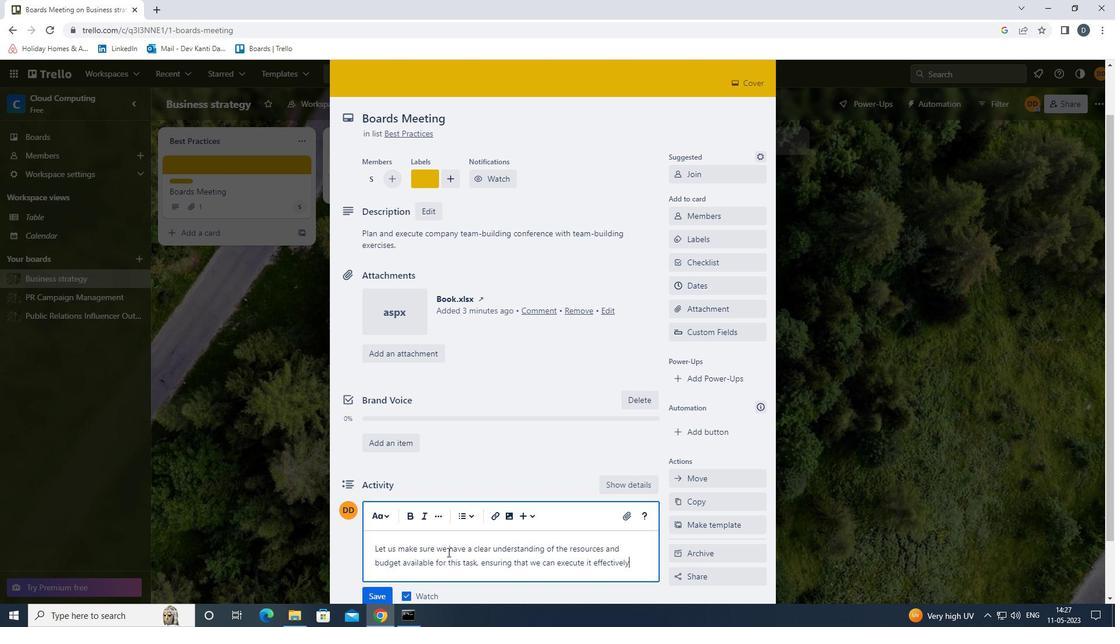 
Action: Mouse moved to (385, 591)
Screenshot: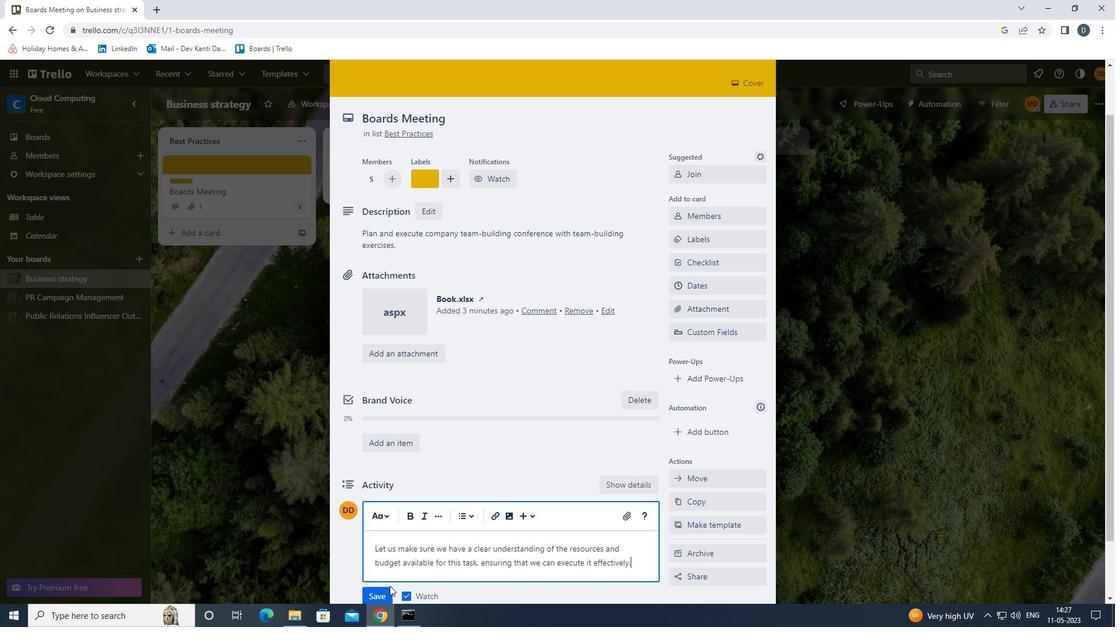 
Action: Mouse pressed left at (385, 591)
Screenshot: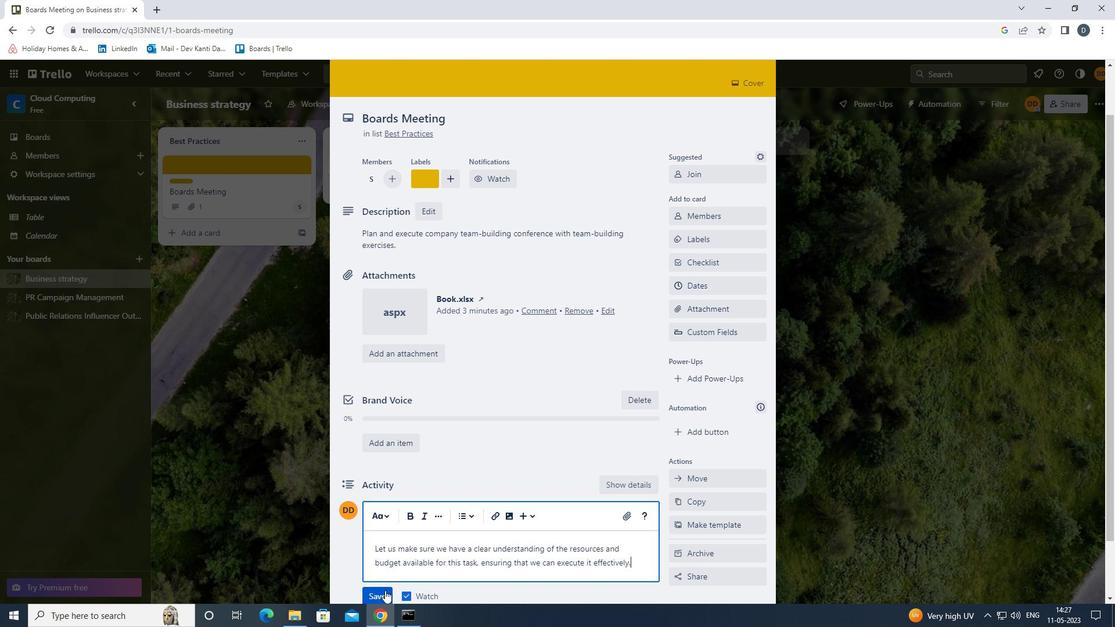 
Action: Mouse moved to (702, 284)
Screenshot: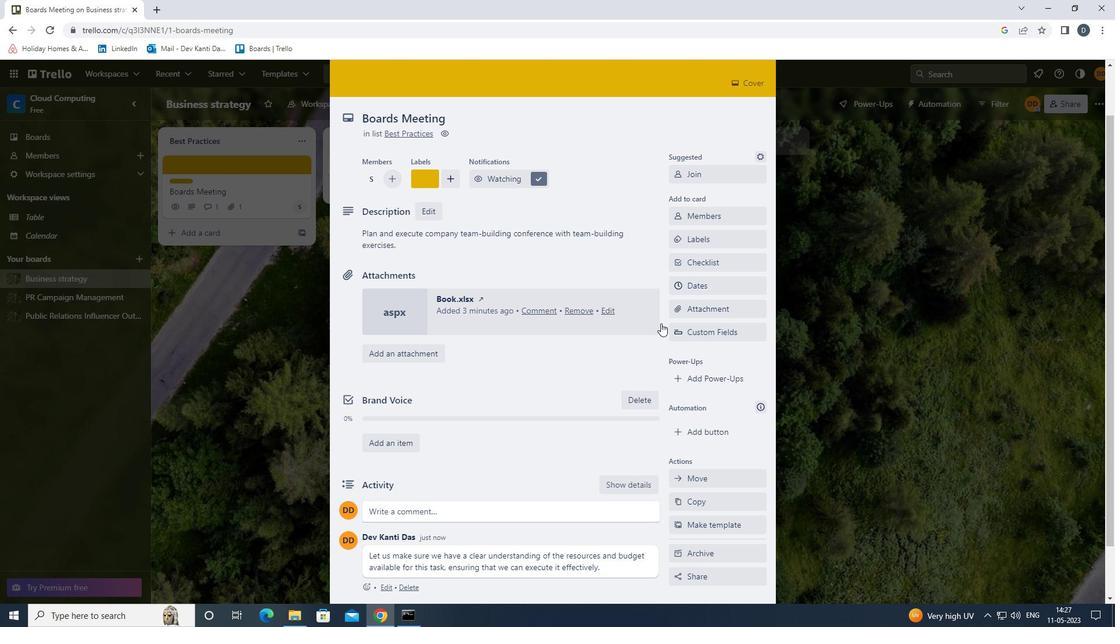 
Action: Mouse pressed left at (702, 284)
Screenshot: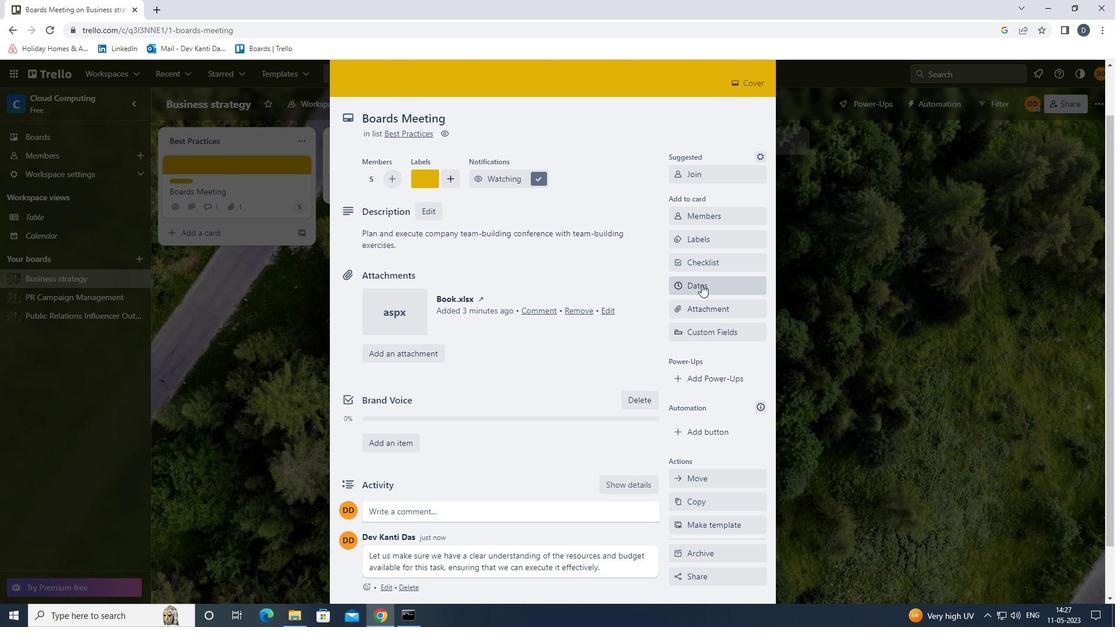 
Action: Mouse moved to (680, 313)
Screenshot: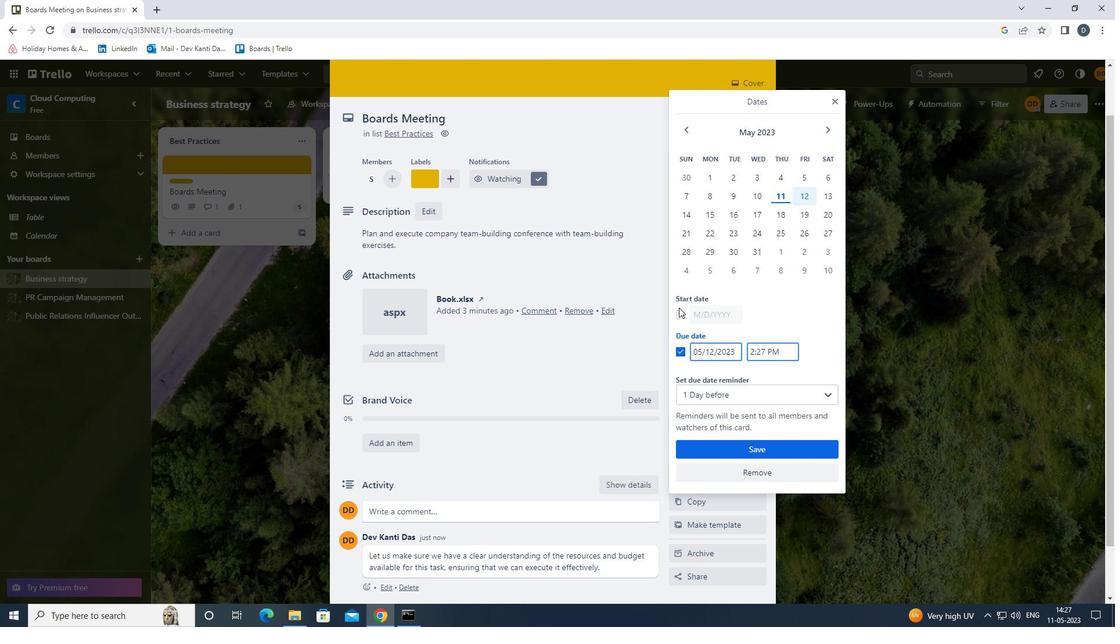 
Action: Mouse pressed left at (680, 313)
Screenshot: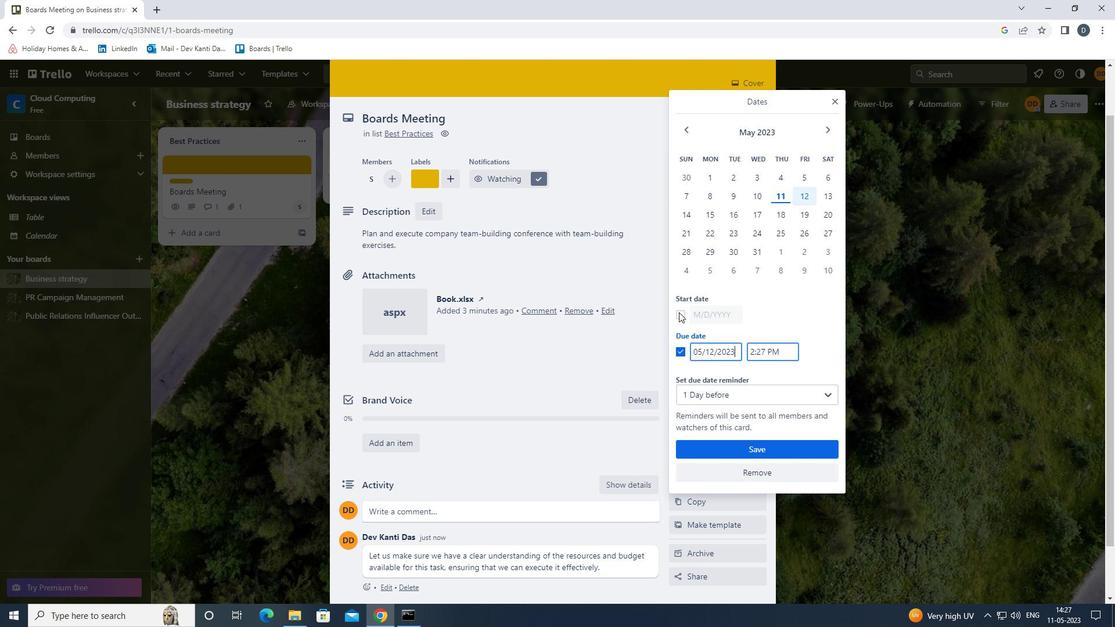 
Action: Mouse moved to (734, 311)
Screenshot: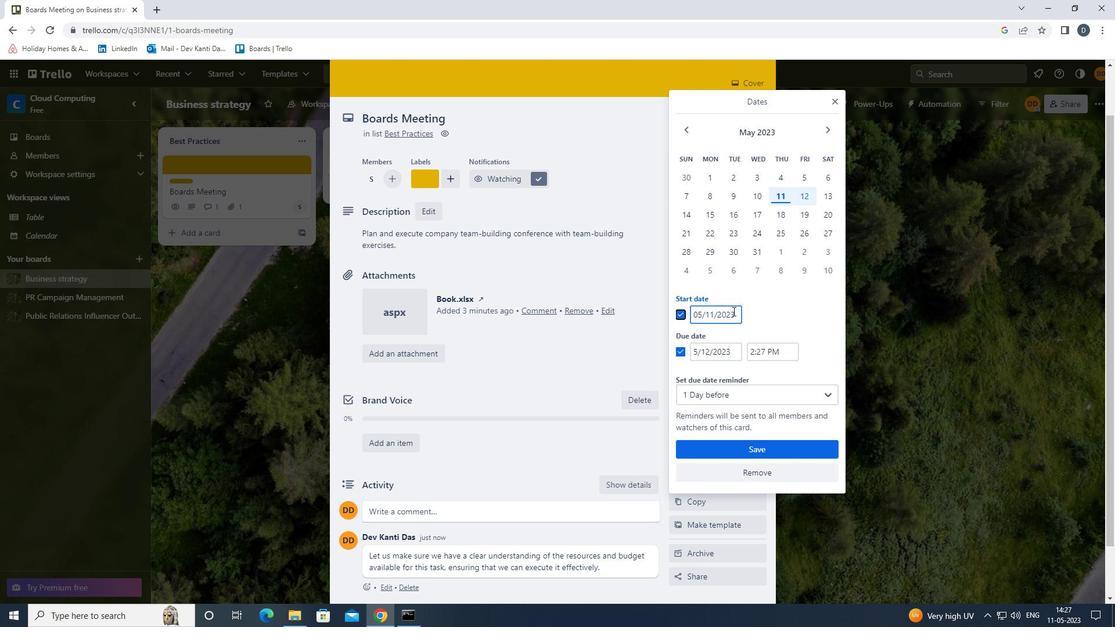 
Action: Mouse pressed left at (734, 311)
Screenshot: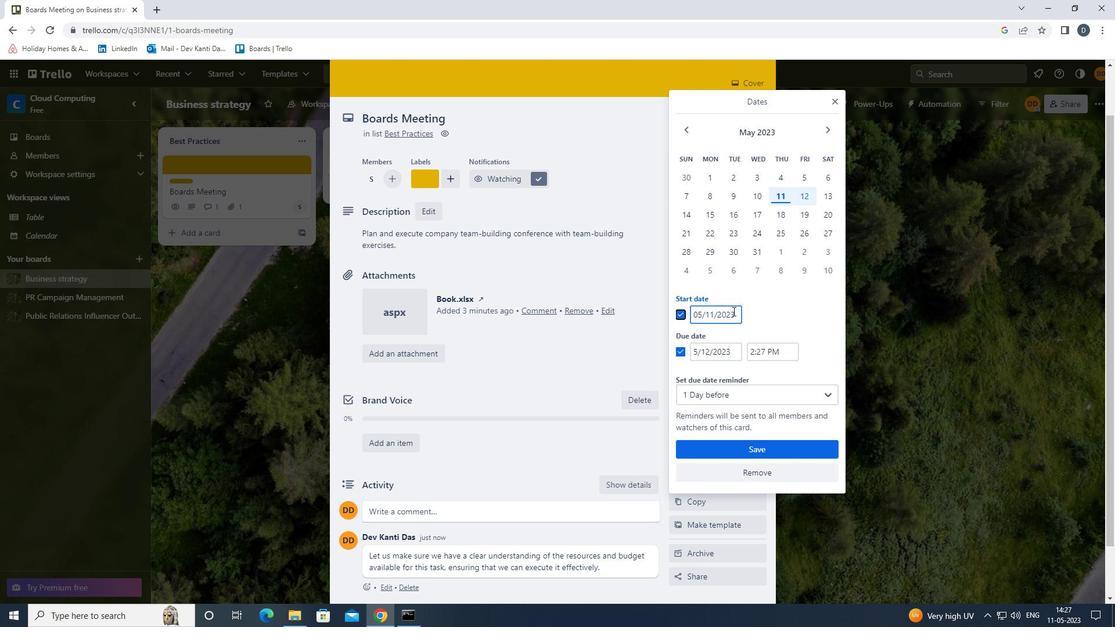 
Action: Key pressed <Key.backspace><Key.backspace><Key.backspace><Key.backspace>1900
Screenshot: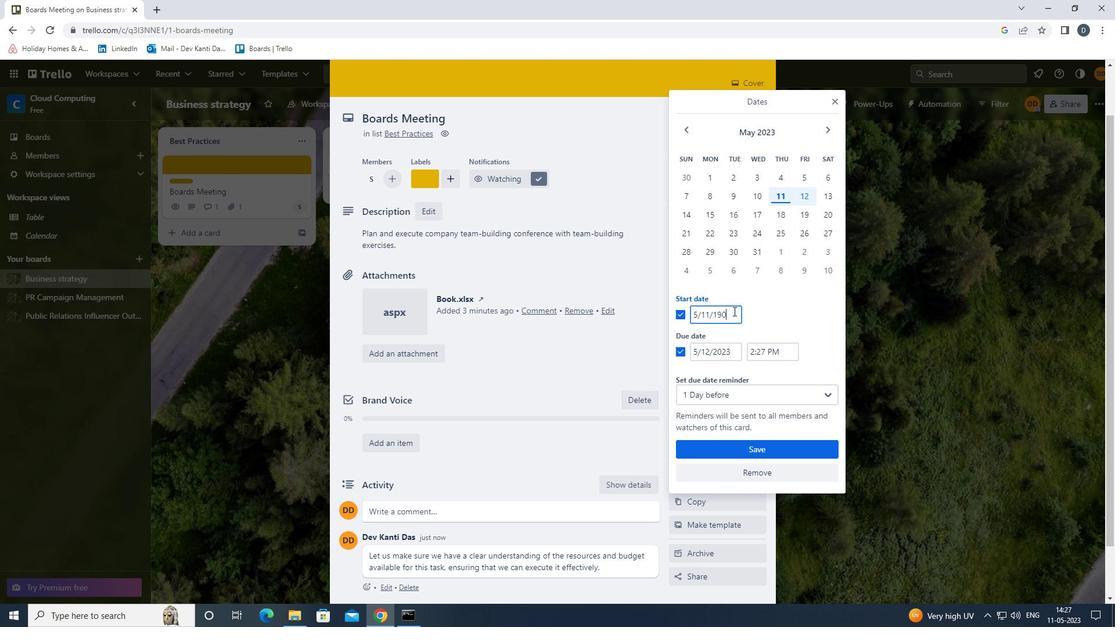 
Action: Mouse moved to (786, 314)
Screenshot: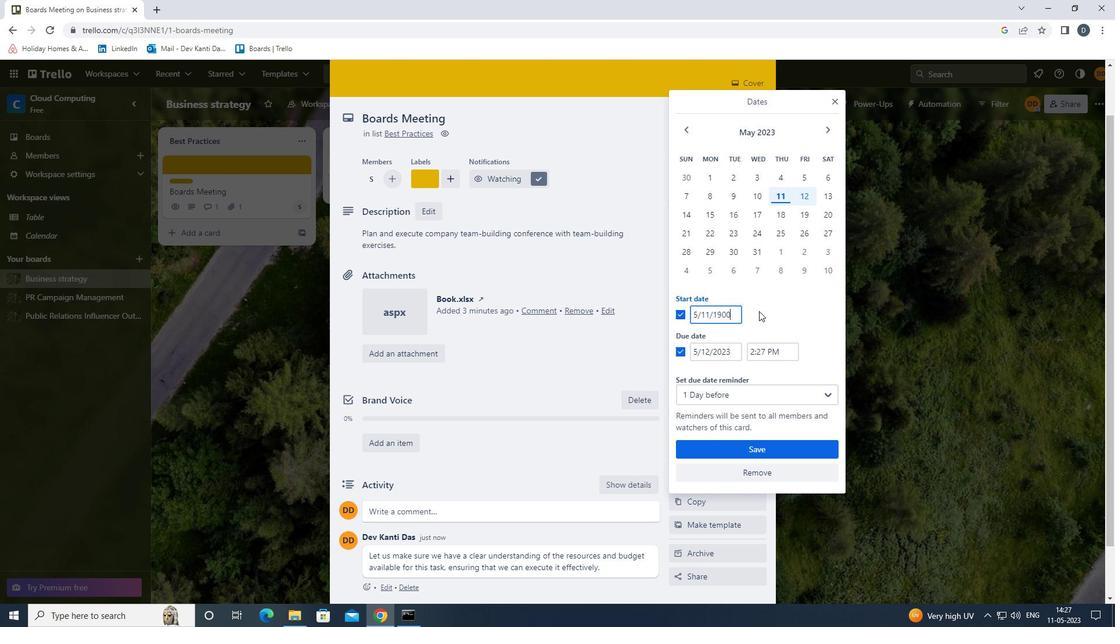 
Action: Mouse pressed left at (786, 314)
Screenshot: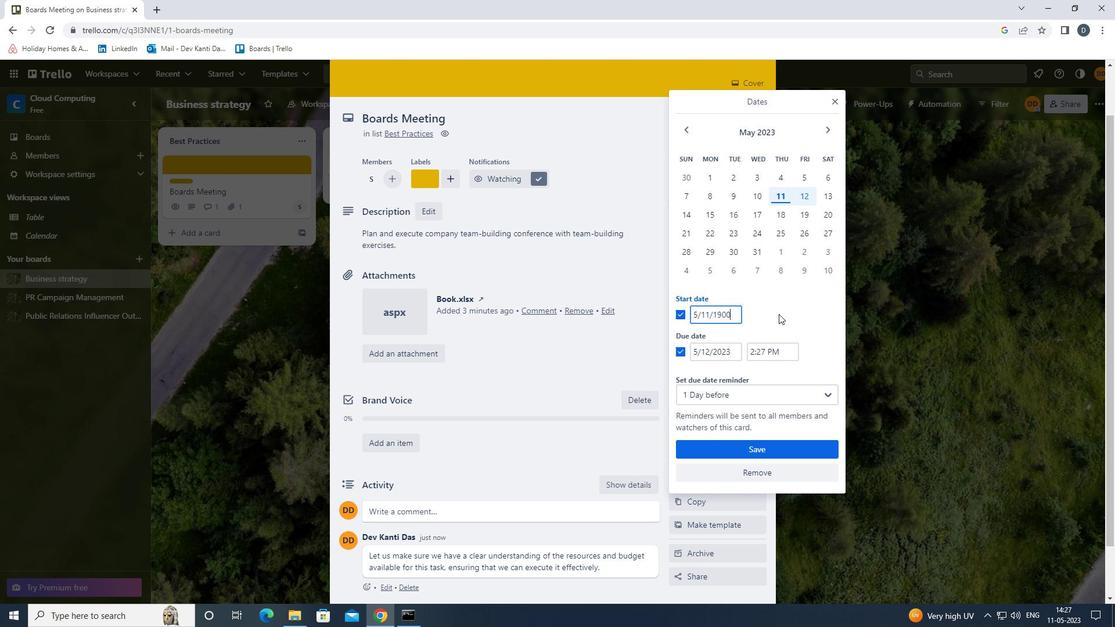 
Action: Mouse moved to (683, 313)
Screenshot: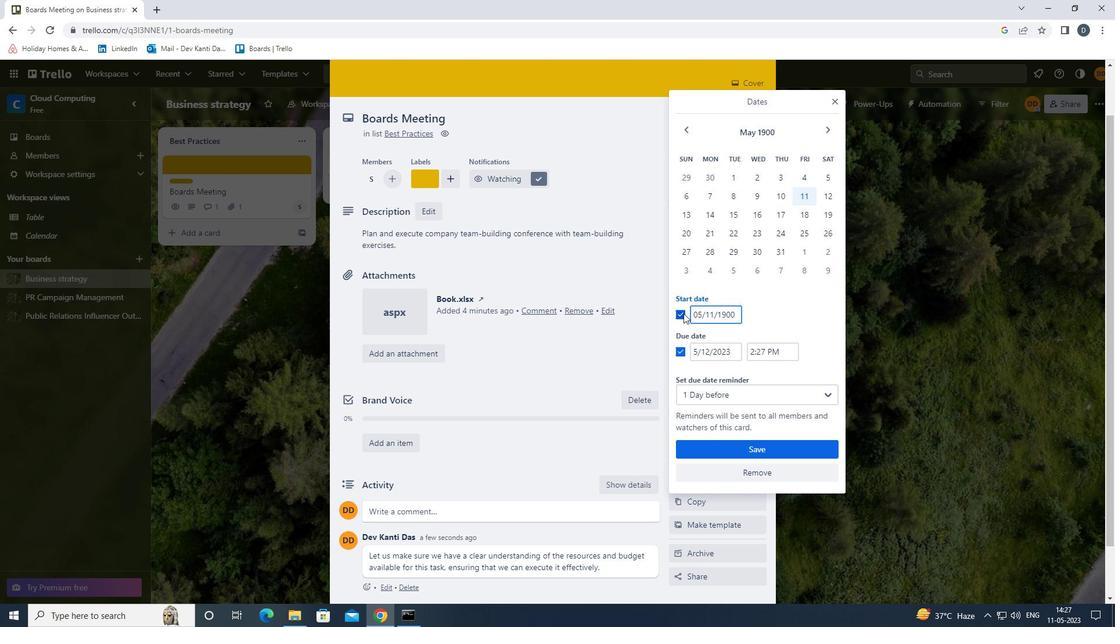 
Action: Mouse pressed left at (683, 313)
Screenshot: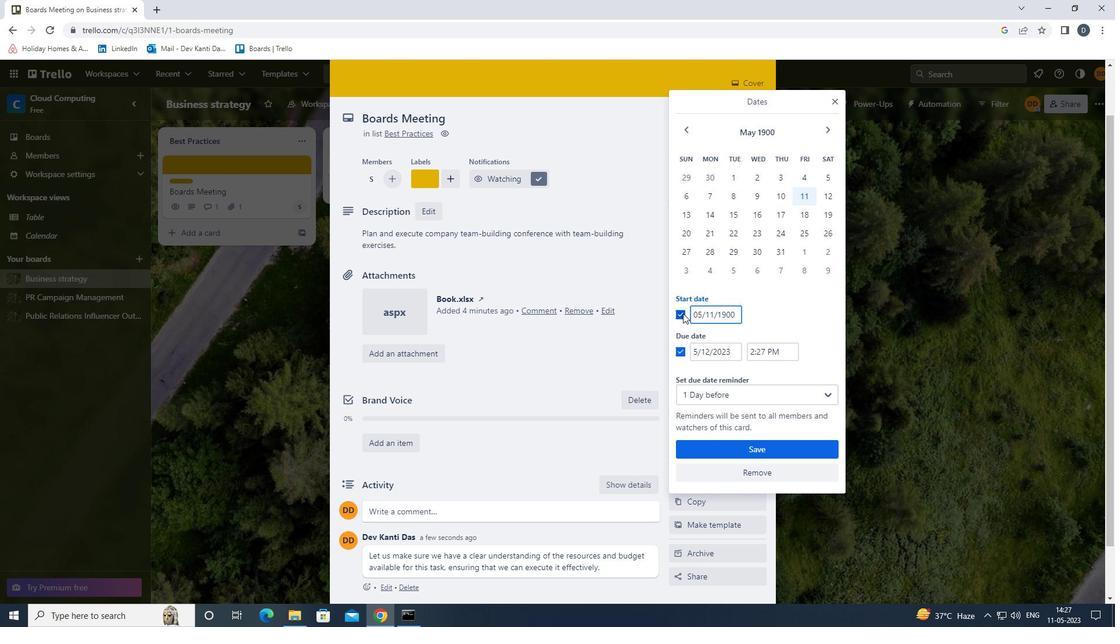 
Action: Mouse moved to (675, 312)
Screenshot: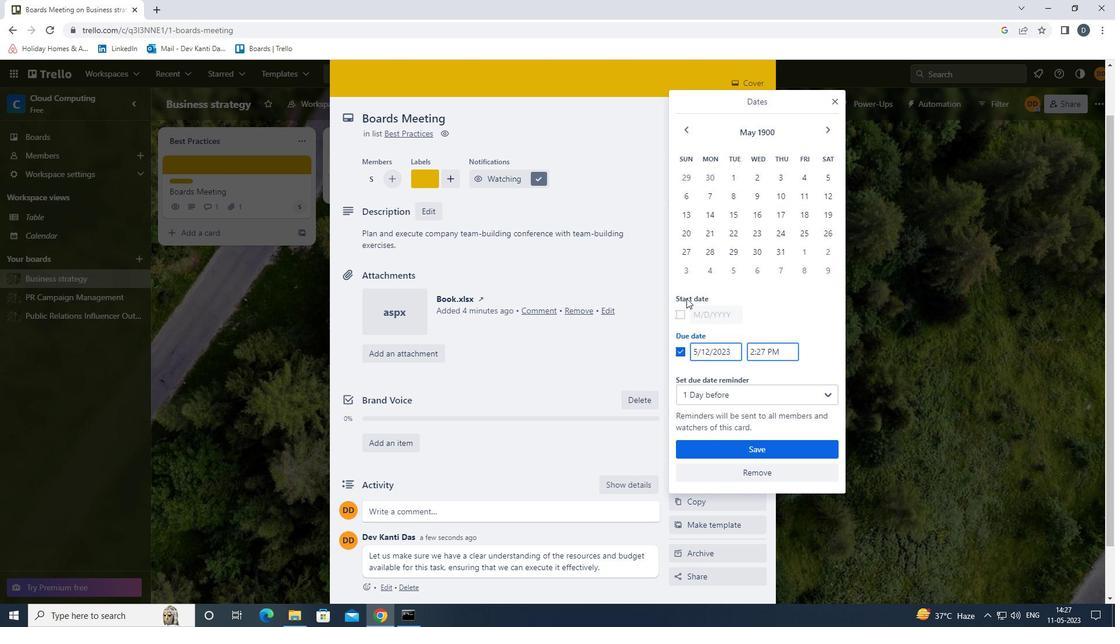 
Action: Mouse pressed left at (675, 312)
Screenshot: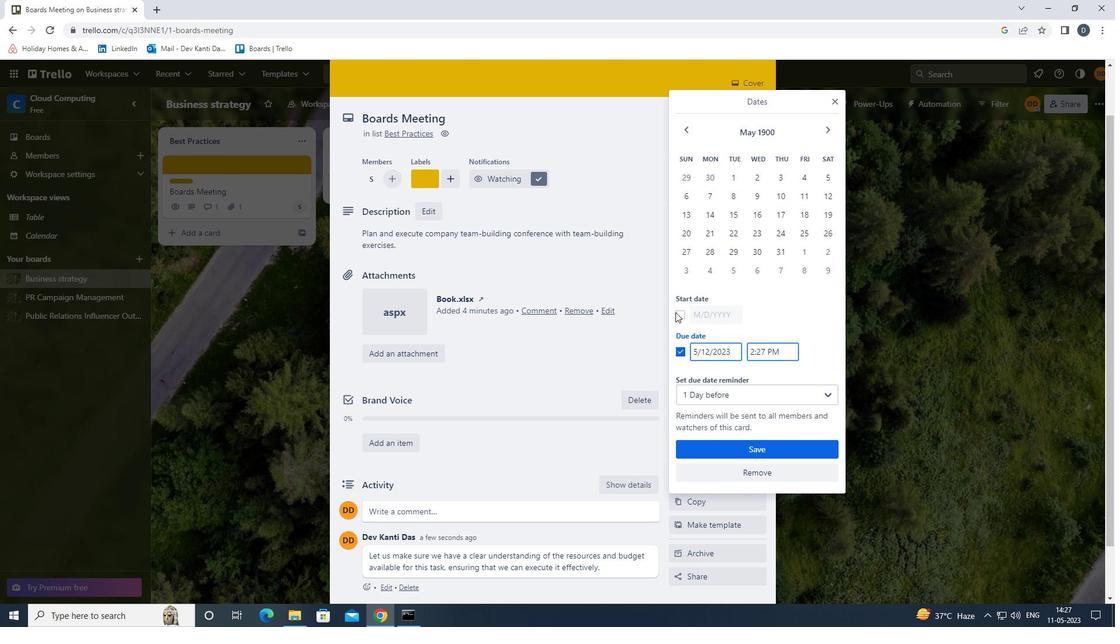 
Action: Mouse moved to (679, 313)
Screenshot: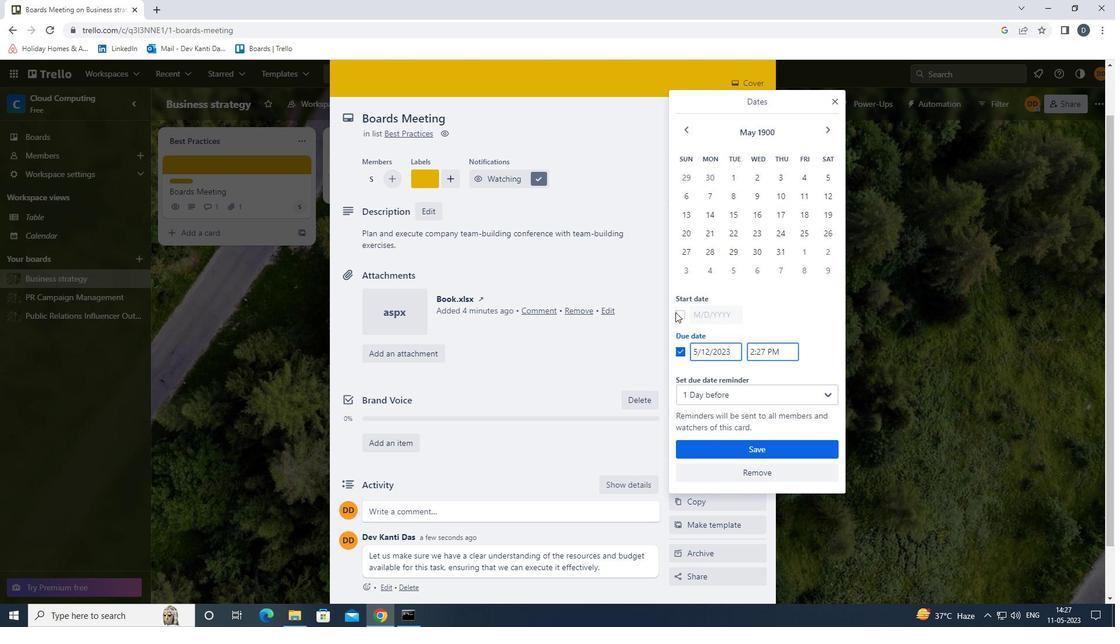 
Action: Mouse pressed left at (679, 313)
Screenshot: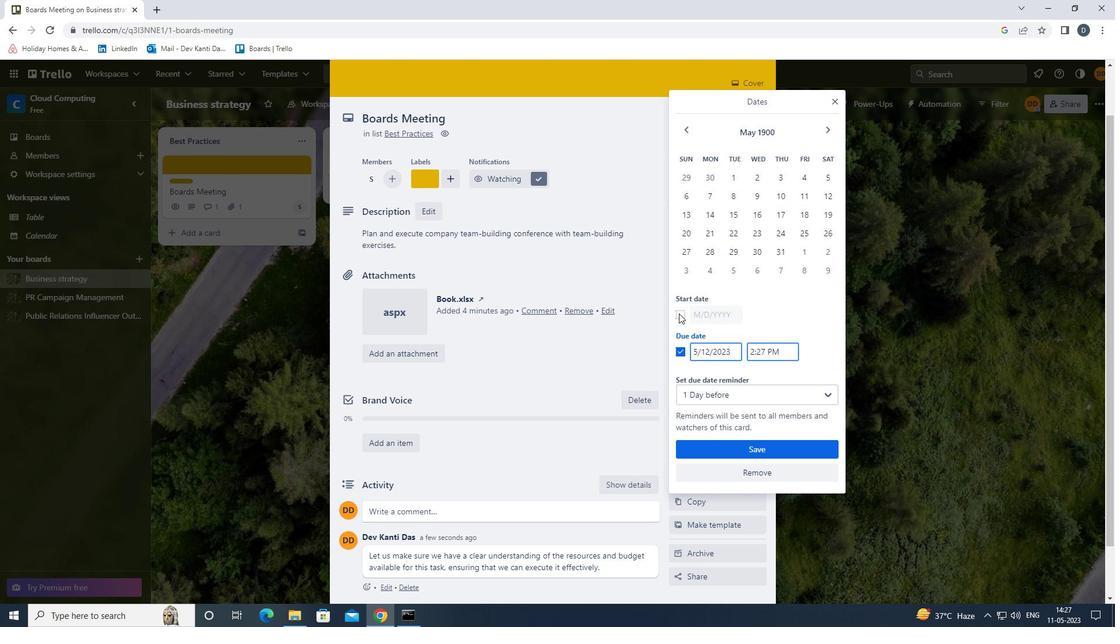 
Action: Mouse moved to (687, 130)
Screenshot: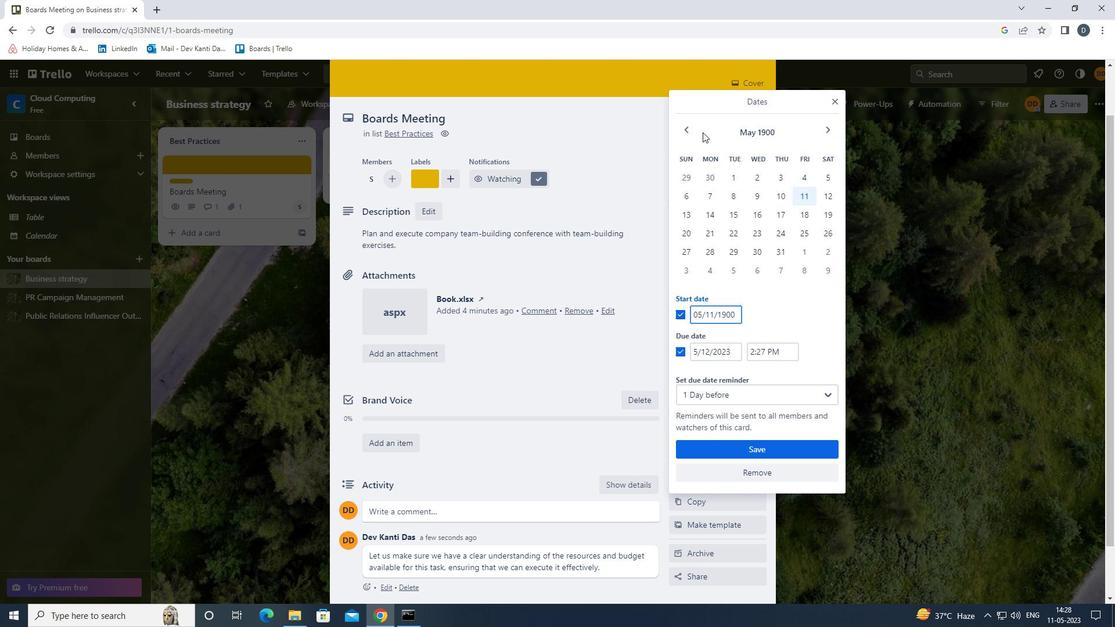 
Action: Mouse pressed left at (687, 130)
Screenshot: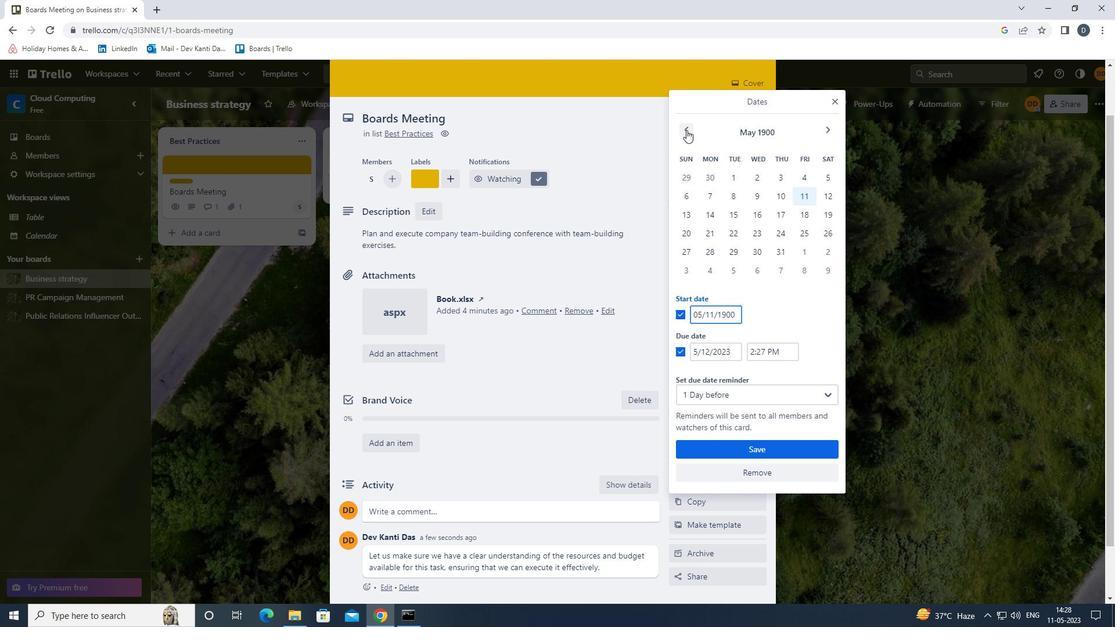 
Action: Mouse pressed left at (687, 130)
Screenshot: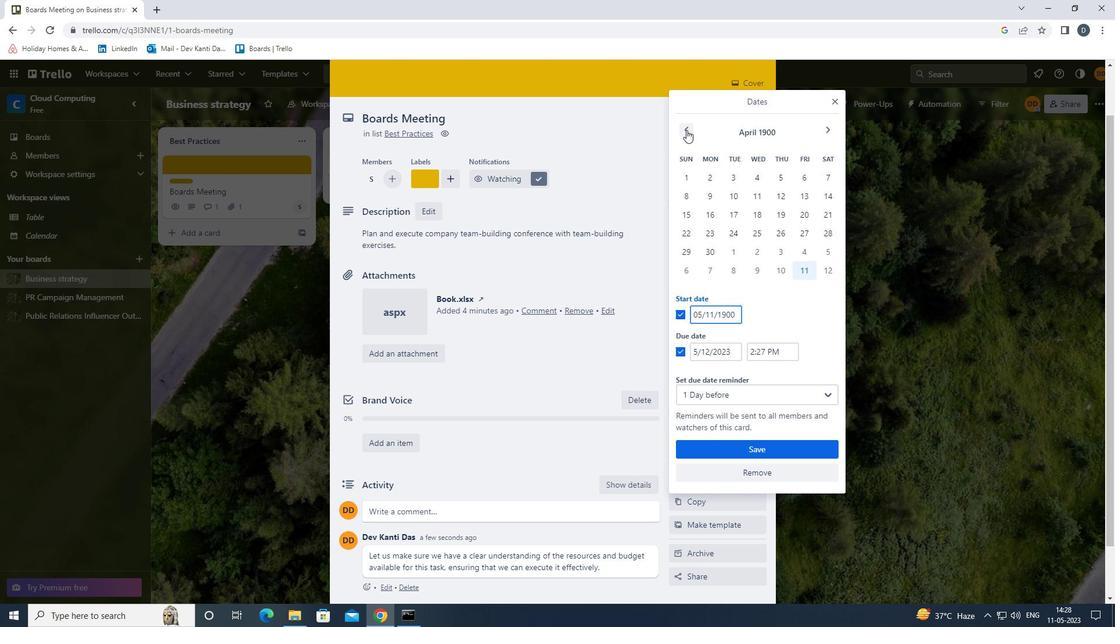 
Action: Mouse pressed left at (687, 130)
Screenshot: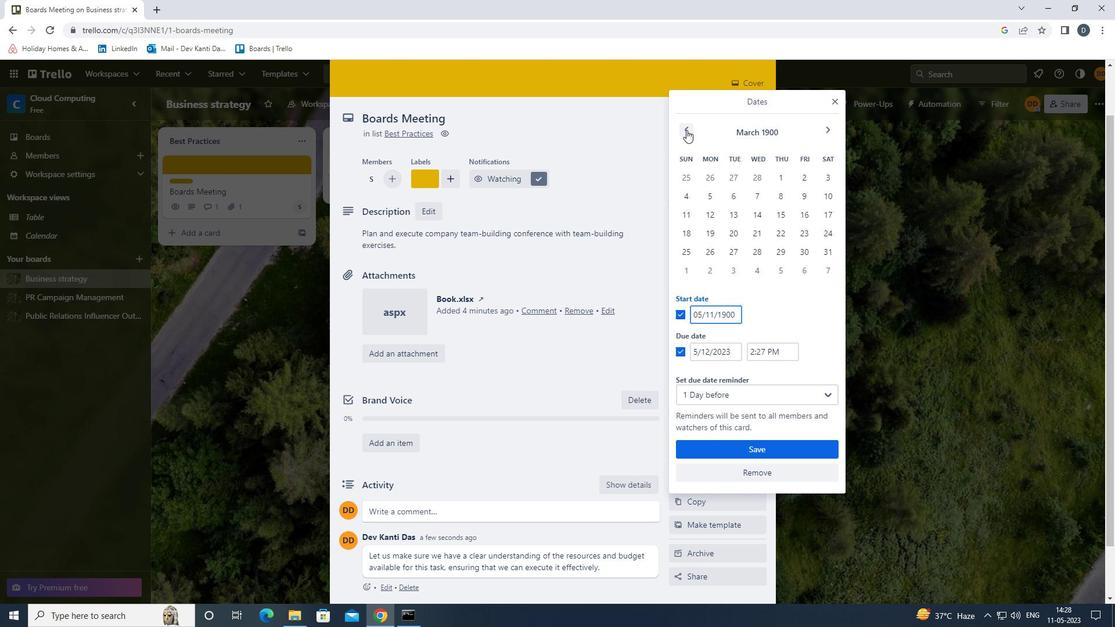
Action: Mouse pressed left at (687, 130)
Screenshot: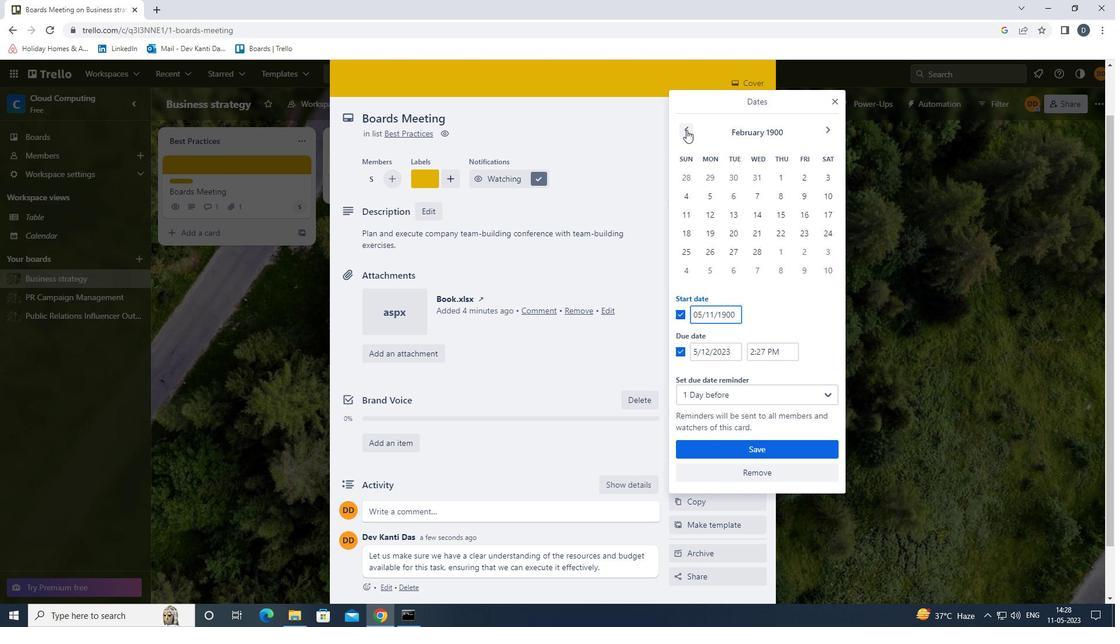 
Action: Mouse moved to (714, 181)
Screenshot: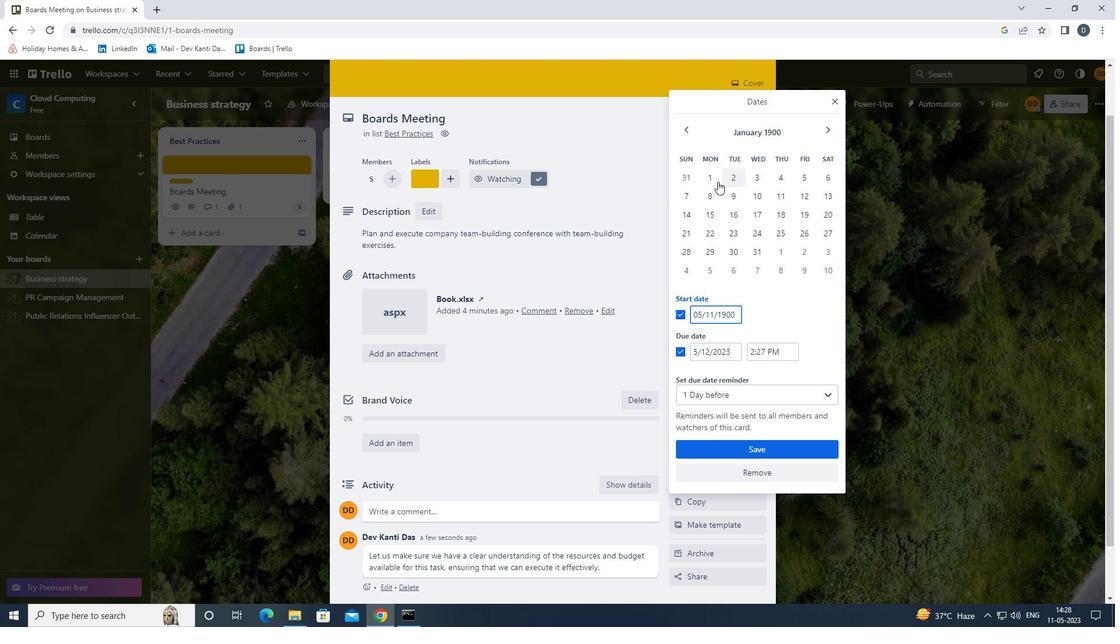 
Action: Mouse pressed left at (714, 181)
Screenshot: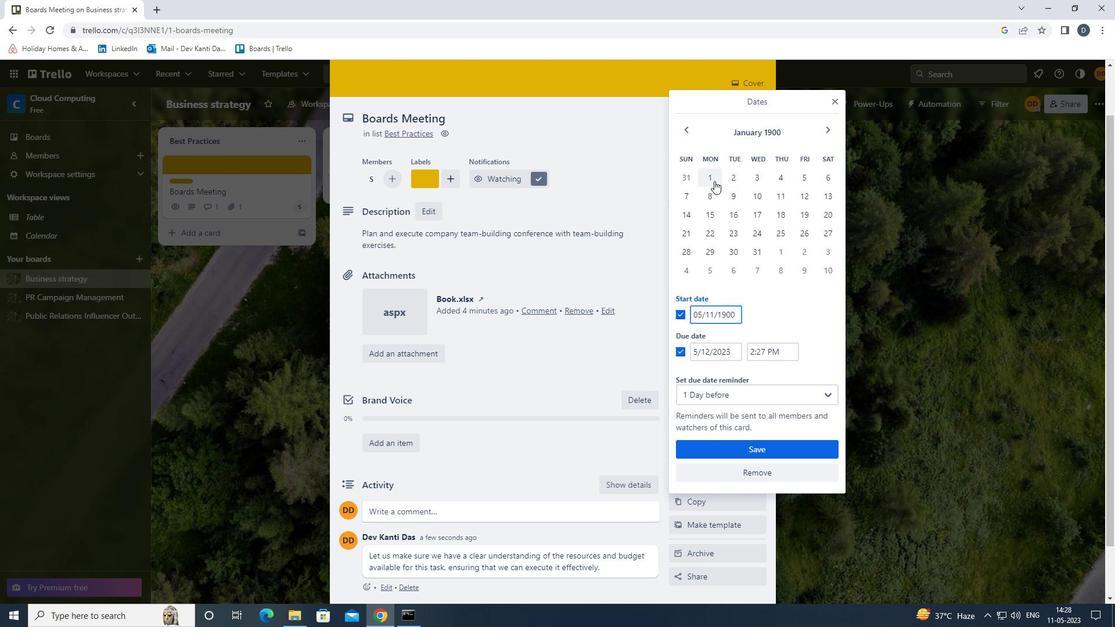 
Action: Mouse moved to (712, 194)
Screenshot: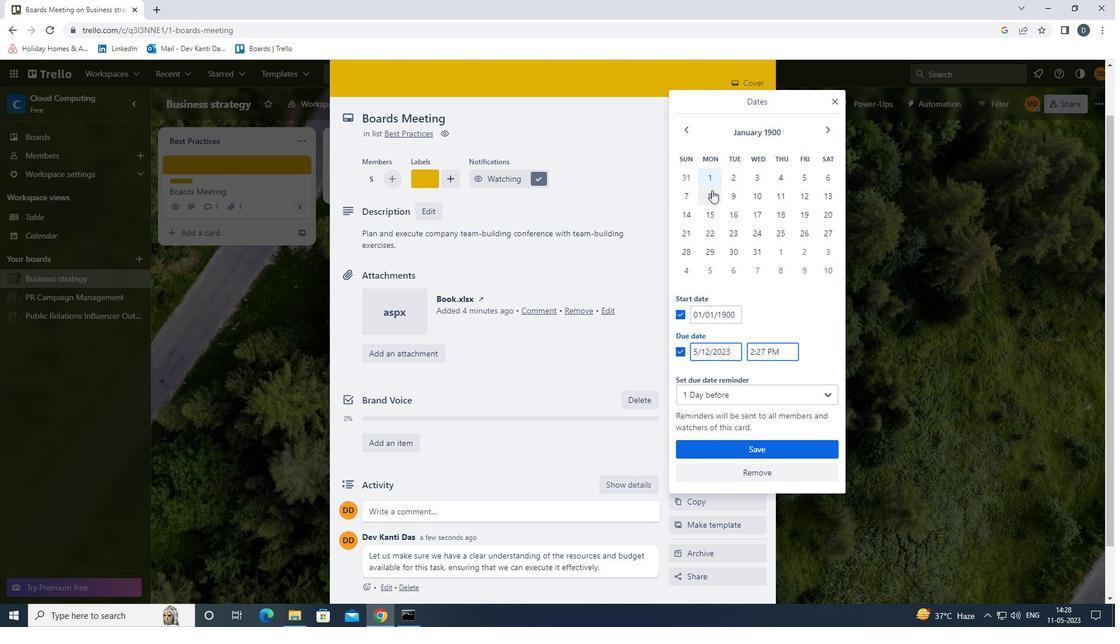 
Action: Mouse pressed left at (712, 194)
Screenshot: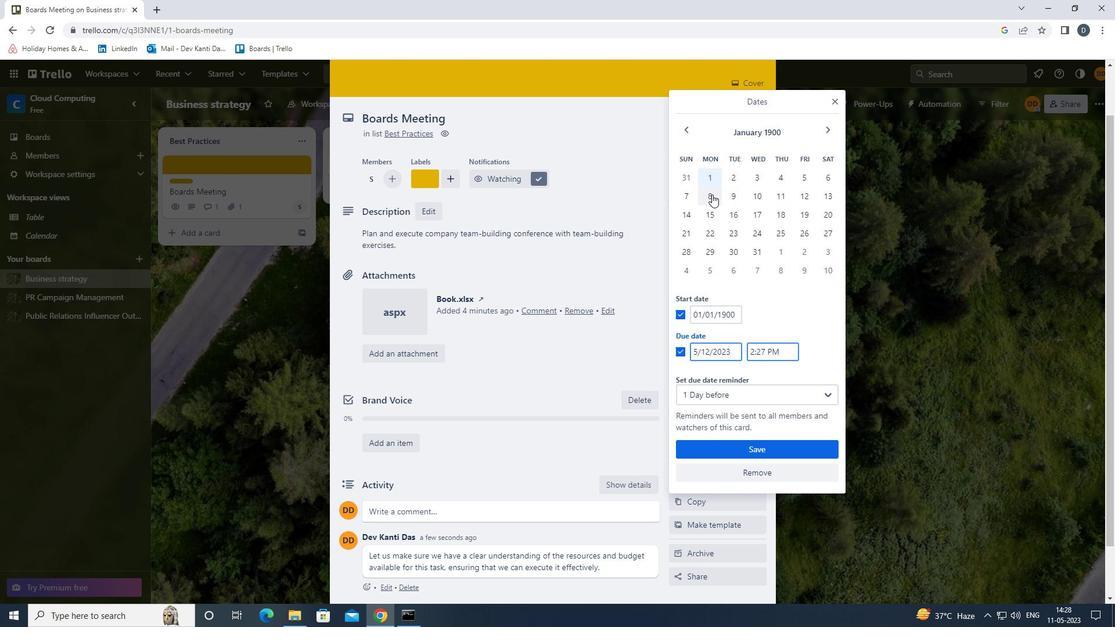 
Action: Mouse moved to (769, 443)
Screenshot: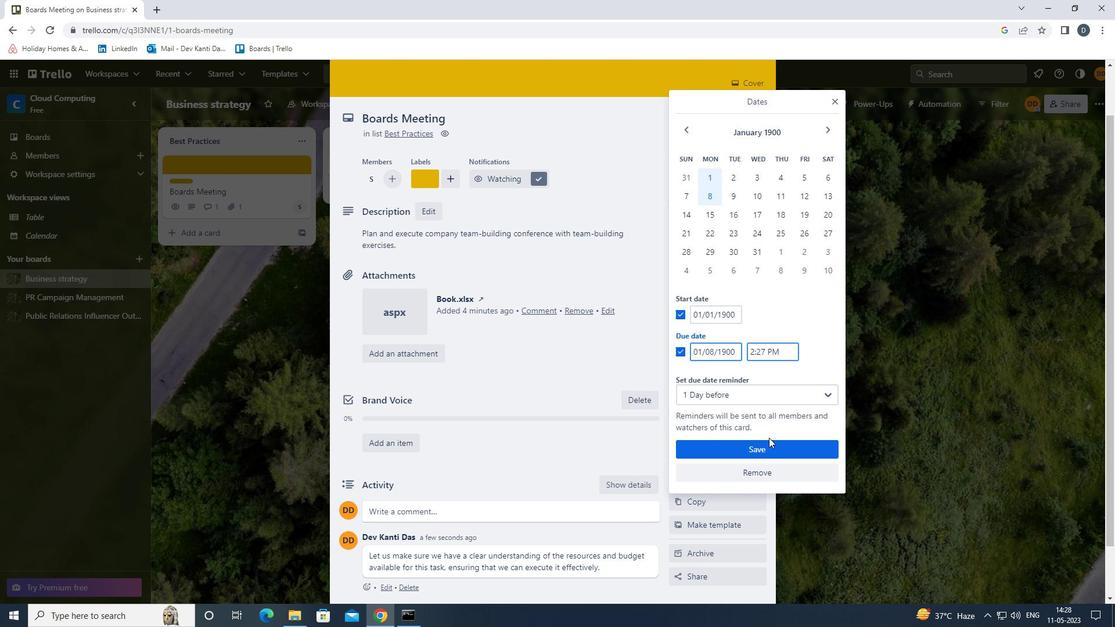 
Action: Mouse pressed left at (769, 443)
Screenshot: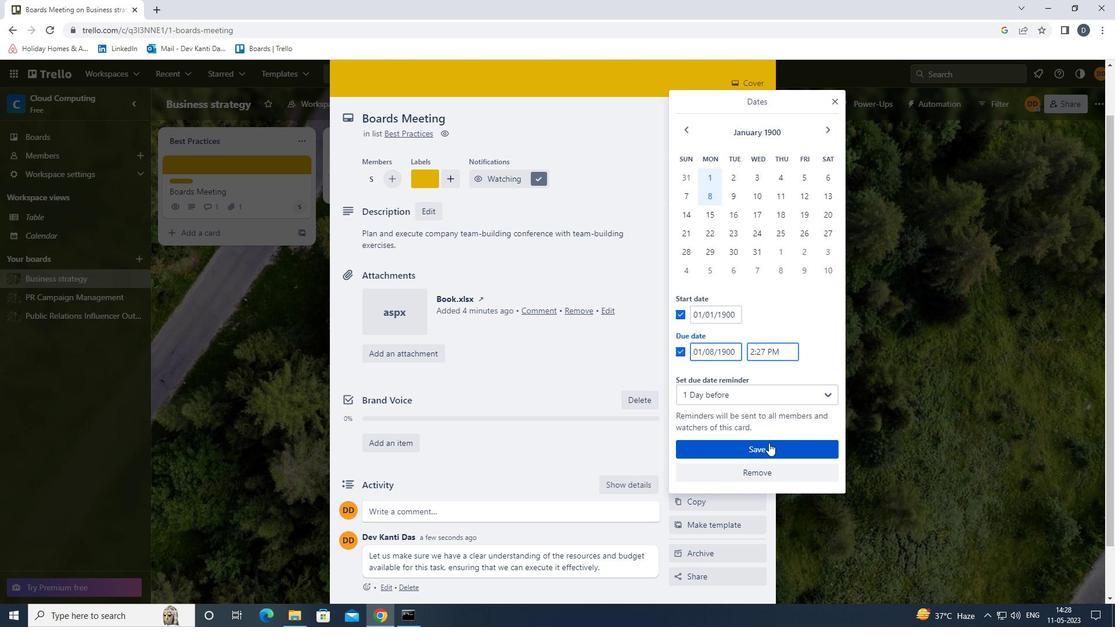 
Action: Mouse moved to (747, 348)
Screenshot: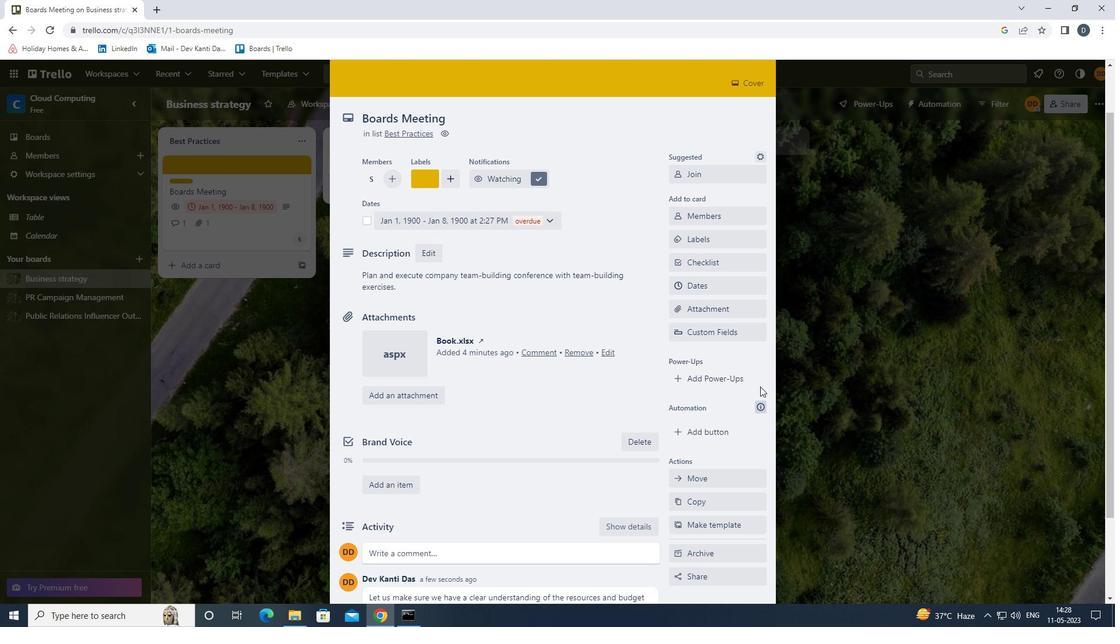
Action: Mouse scrolled (747, 349) with delta (0, 0)
Screenshot: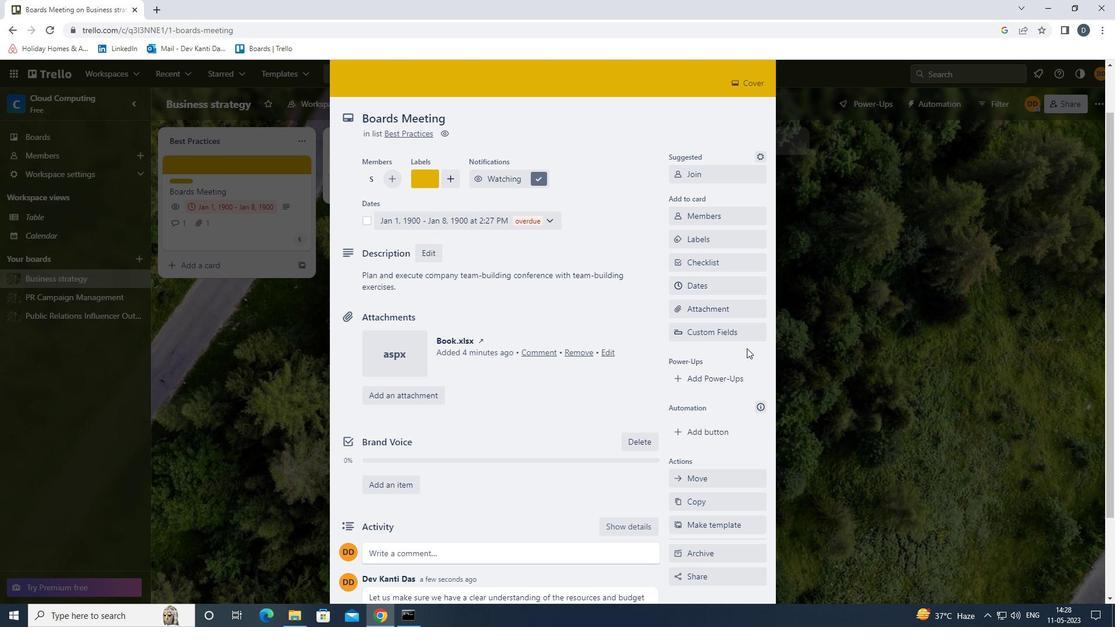 
Action: Mouse scrolled (747, 349) with delta (0, 0)
Screenshot: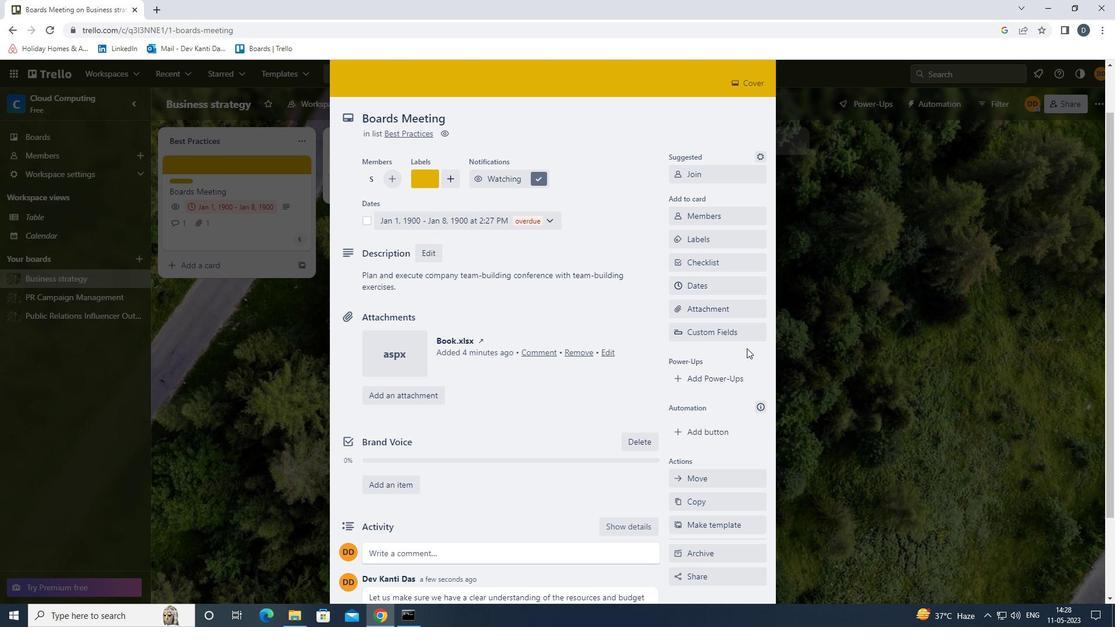 
Action: Mouse moved to (763, 108)
Screenshot: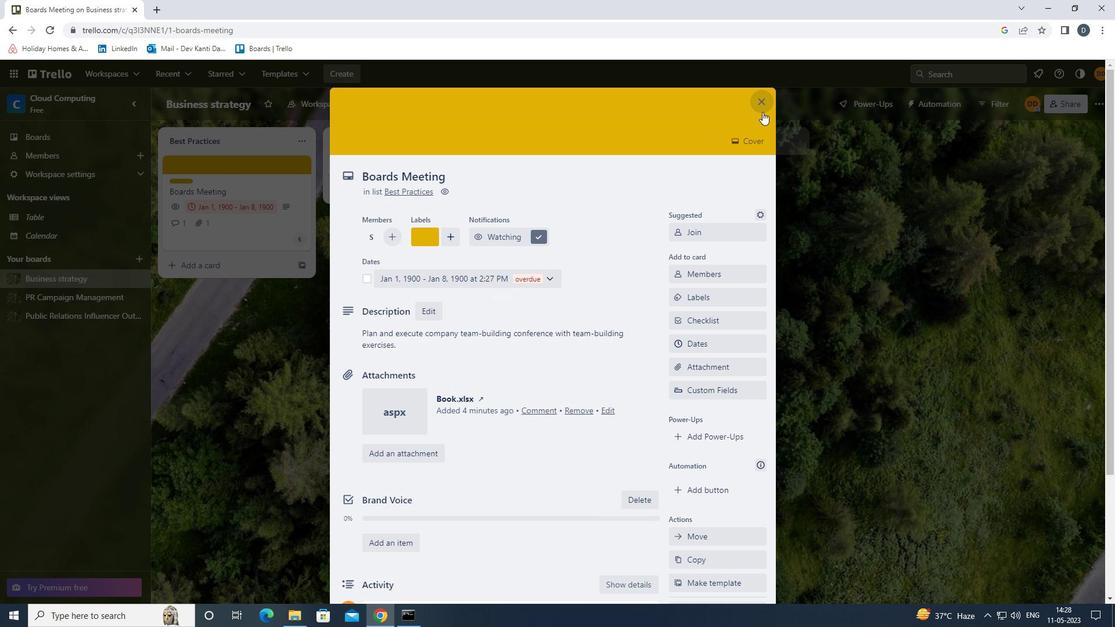 
Action: Mouse pressed left at (763, 108)
Screenshot: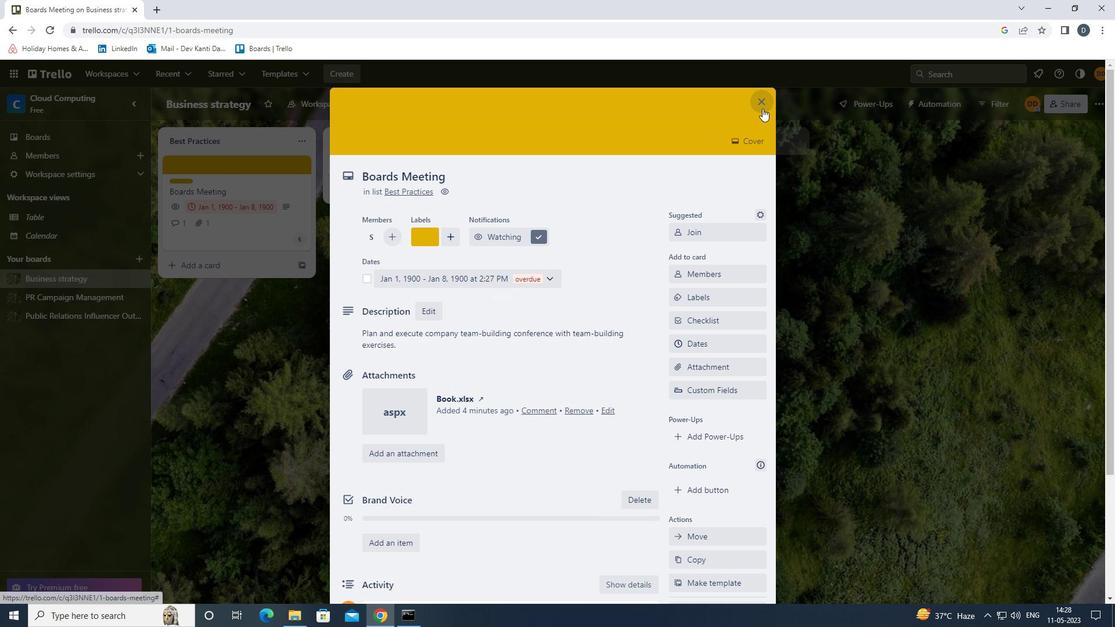 
Action: Mouse moved to (768, 309)
Screenshot: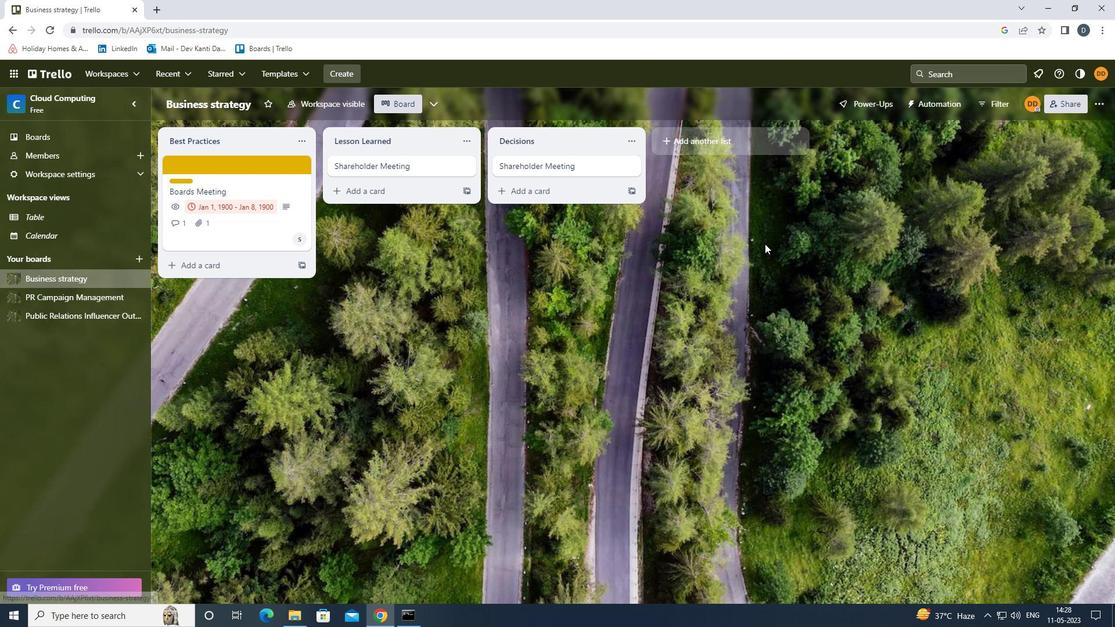 
Action: Mouse pressed left at (768, 309)
Screenshot: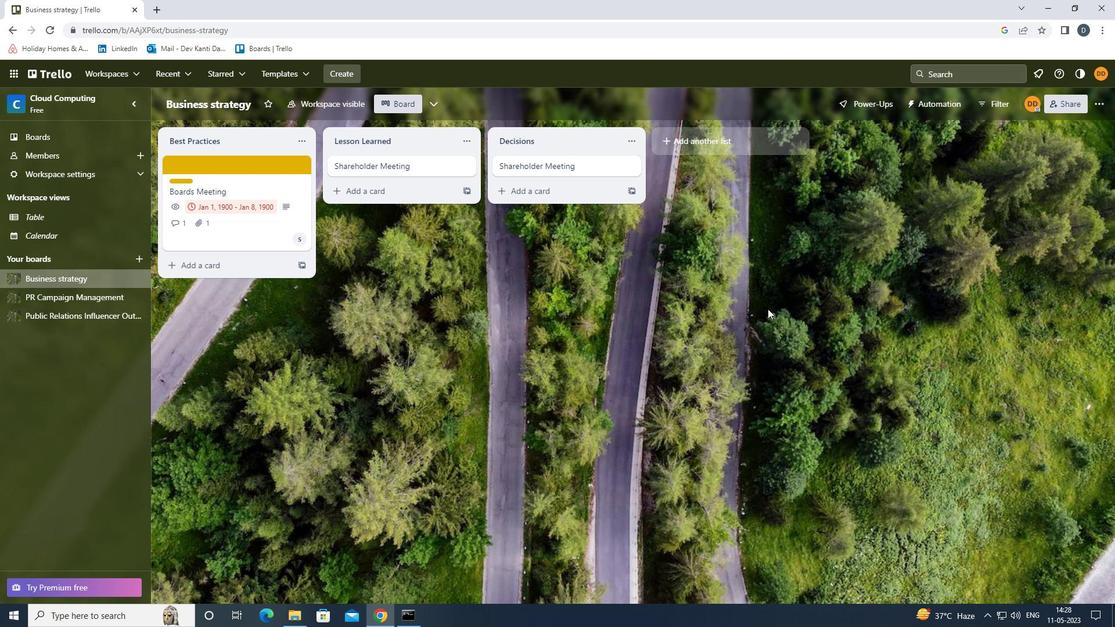 
